 Task: Look for products in the category "Letter Vitamins" from Now only.
Action: Mouse moved to (256, 137)
Screenshot: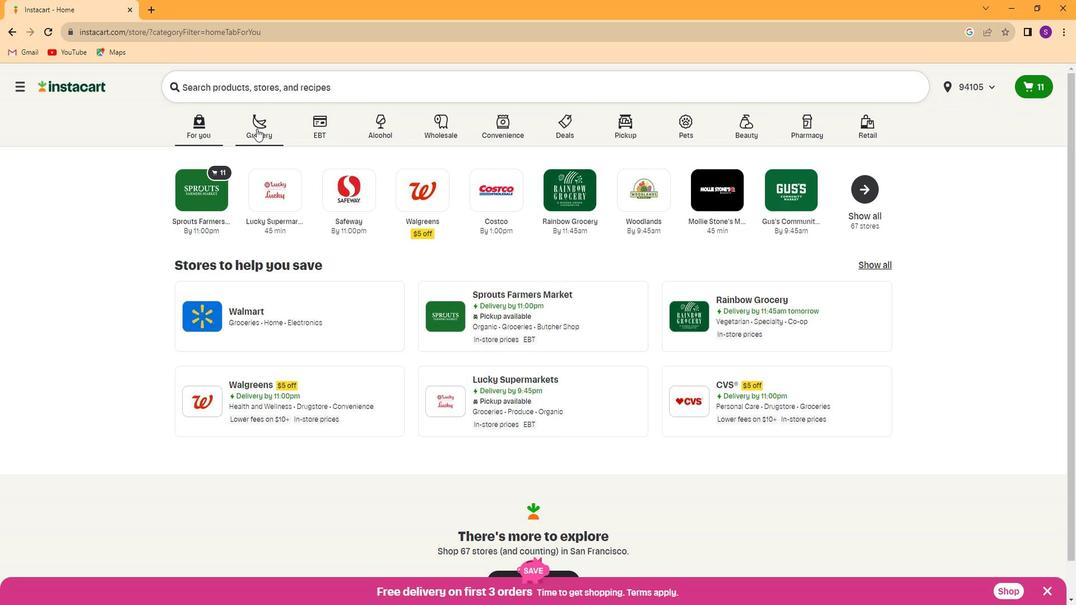 
Action: Mouse pressed left at (256, 137)
Screenshot: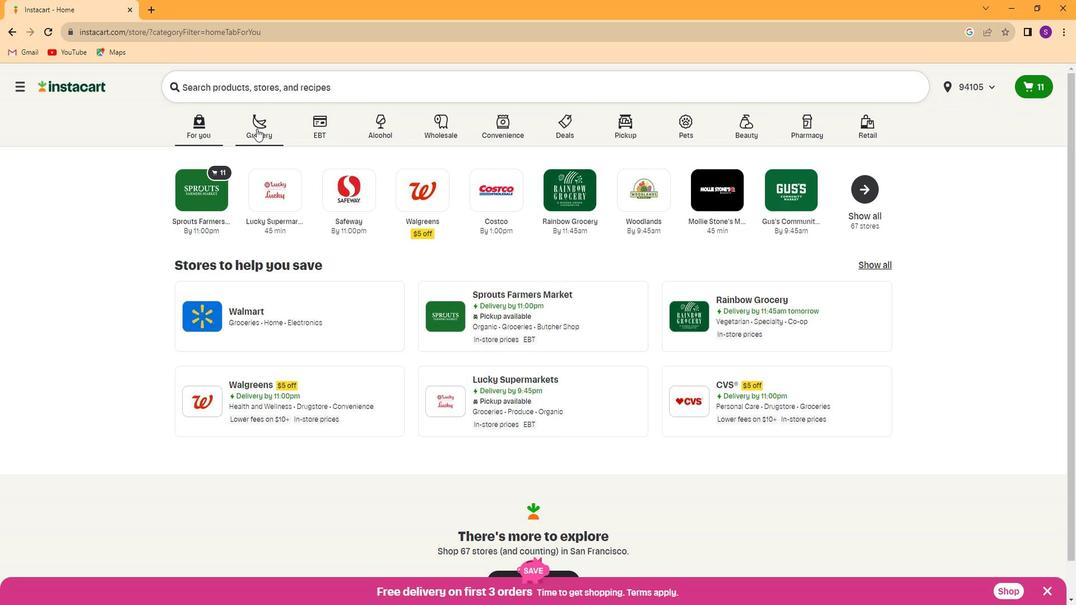 
Action: Mouse moved to (822, 222)
Screenshot: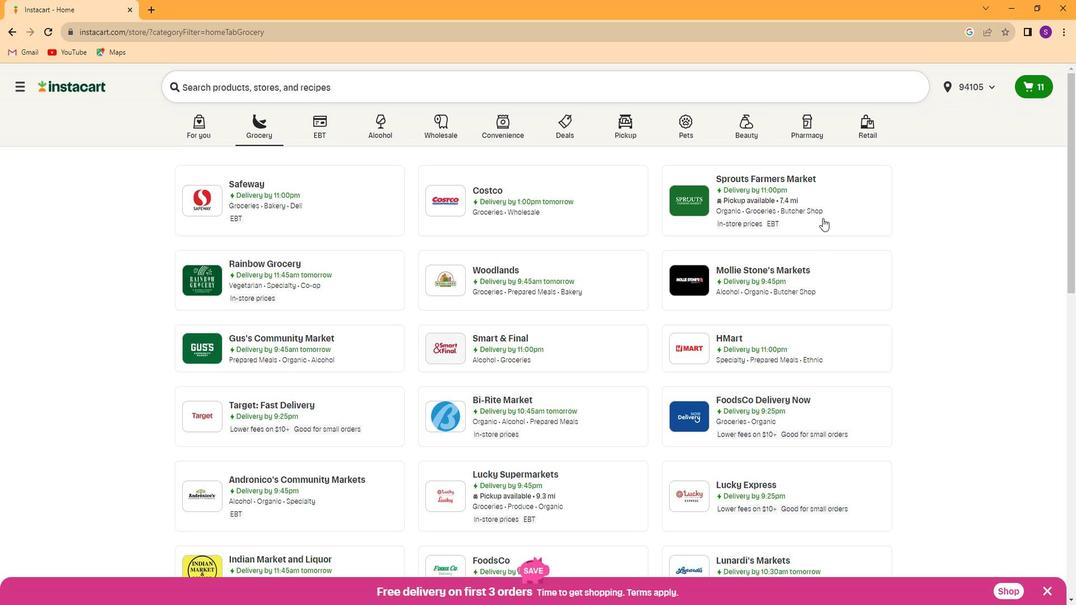 
Action: Mouse pressed left at (822, 222)
Screenshot: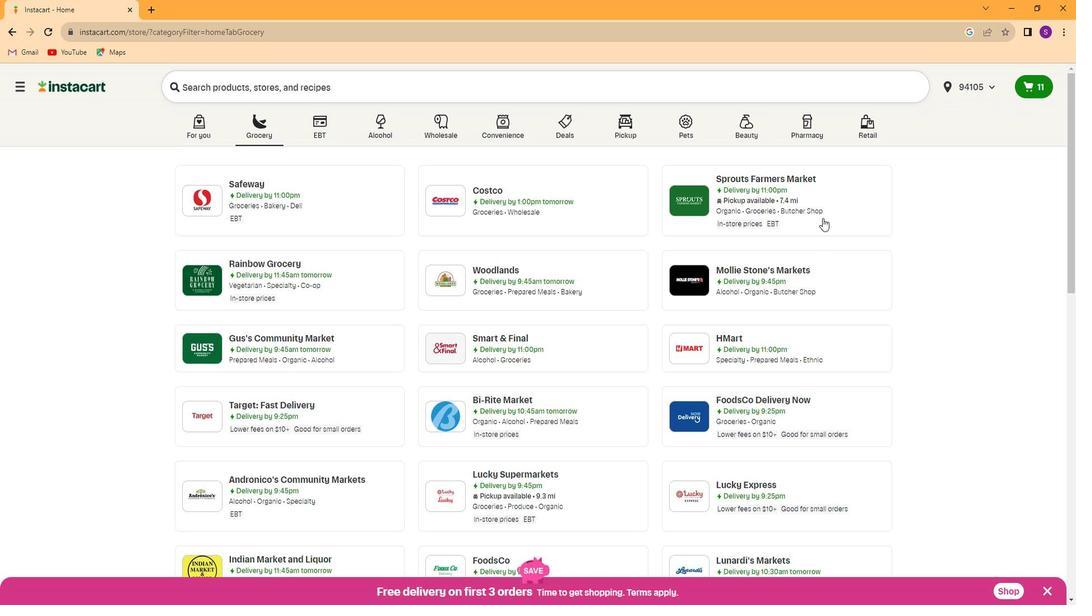 
Action: Mouse moved to (122, 459)
Screenshot: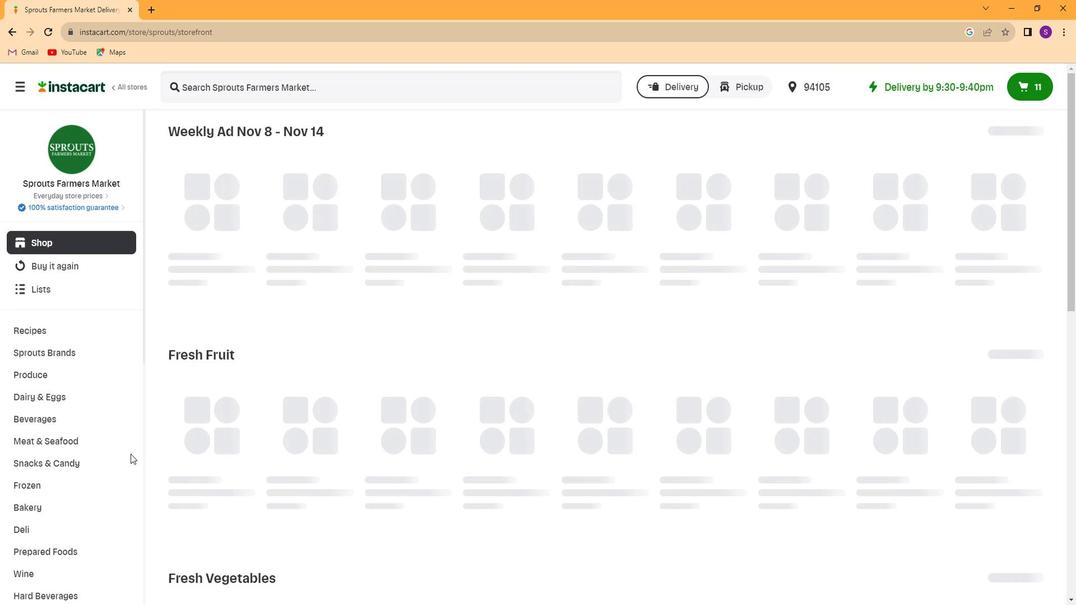 
Action: Mouse scrolled (122, 459) with delta (0, 0)
Screenshot: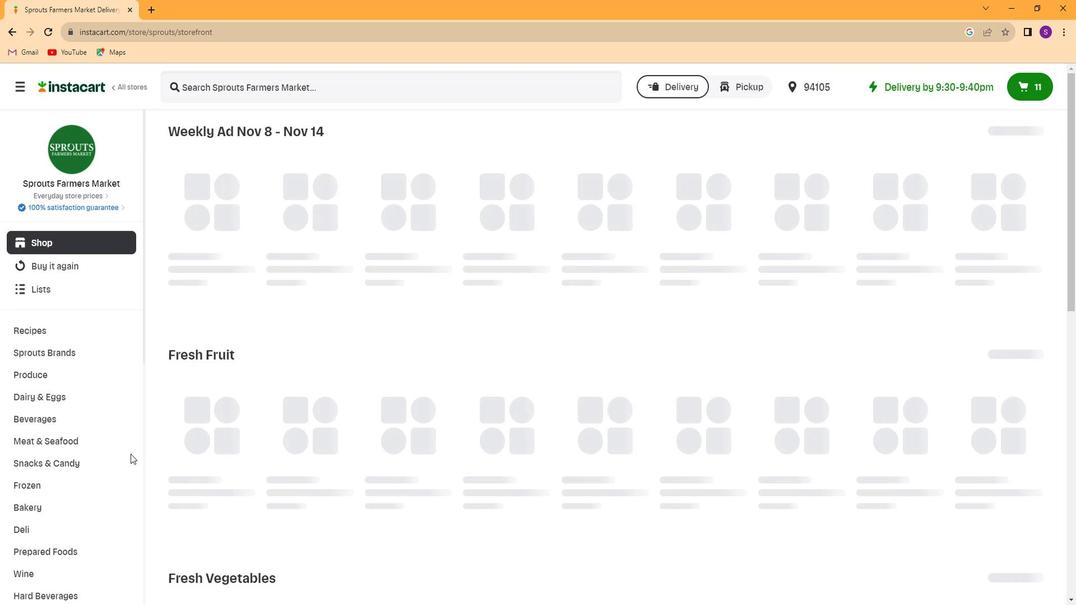 
Action: Mouse moved to (114, 461)
Screenshot: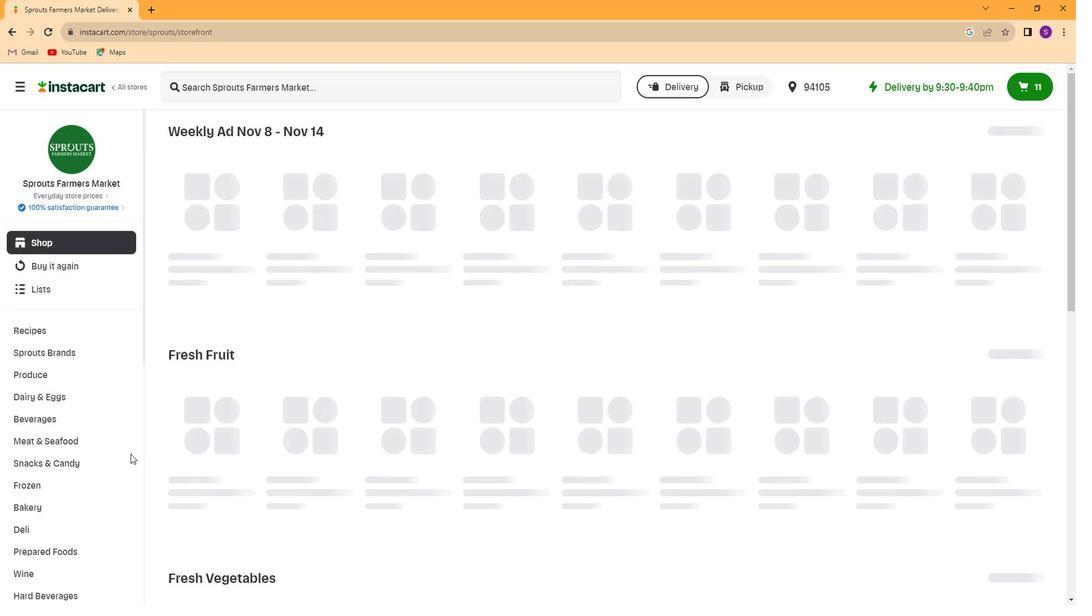 
Action: Mouse scrolled (114, 461) with delta (0, 0)
Screenshot: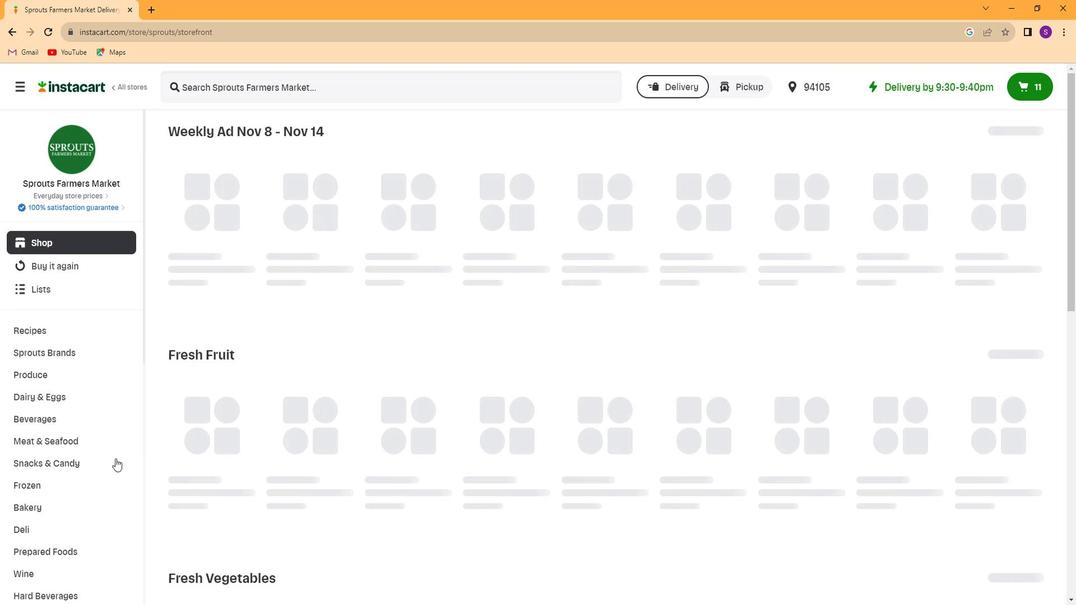 
Action: Mouse moved to (111, 463)
Screenshot: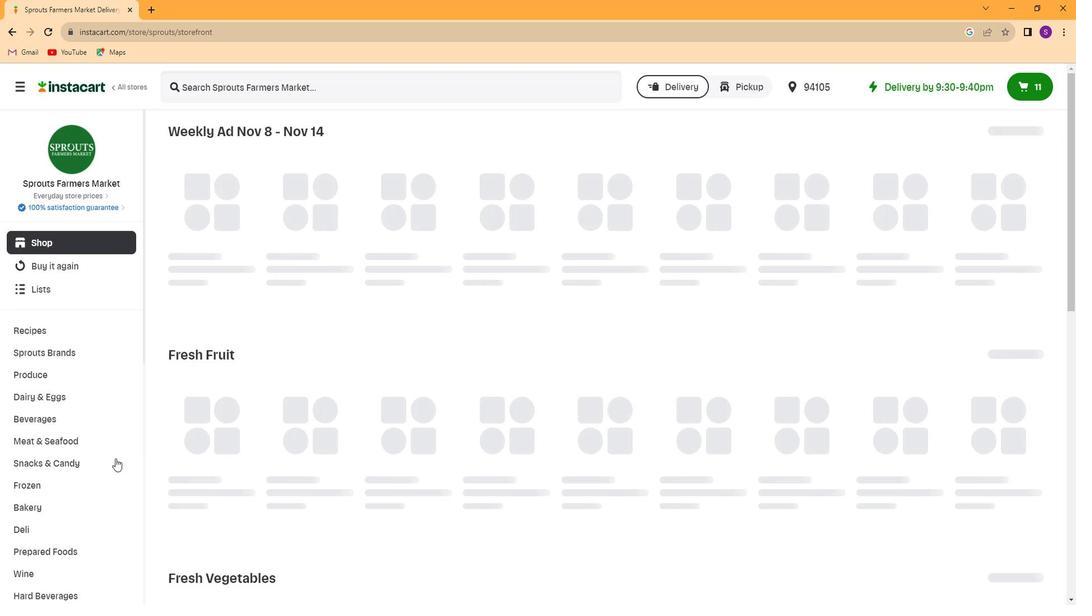 
Action: Mouse scrolled (111, 463) with delta (0, 0)
Screenshot: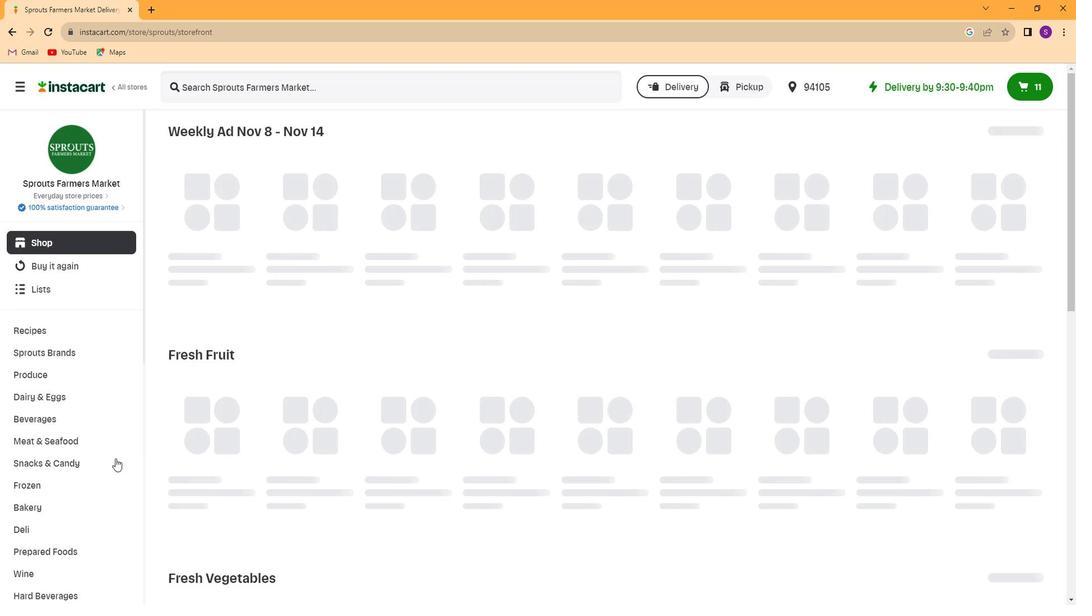 
Action: Mouse moved to (104, 468)
Screenshot: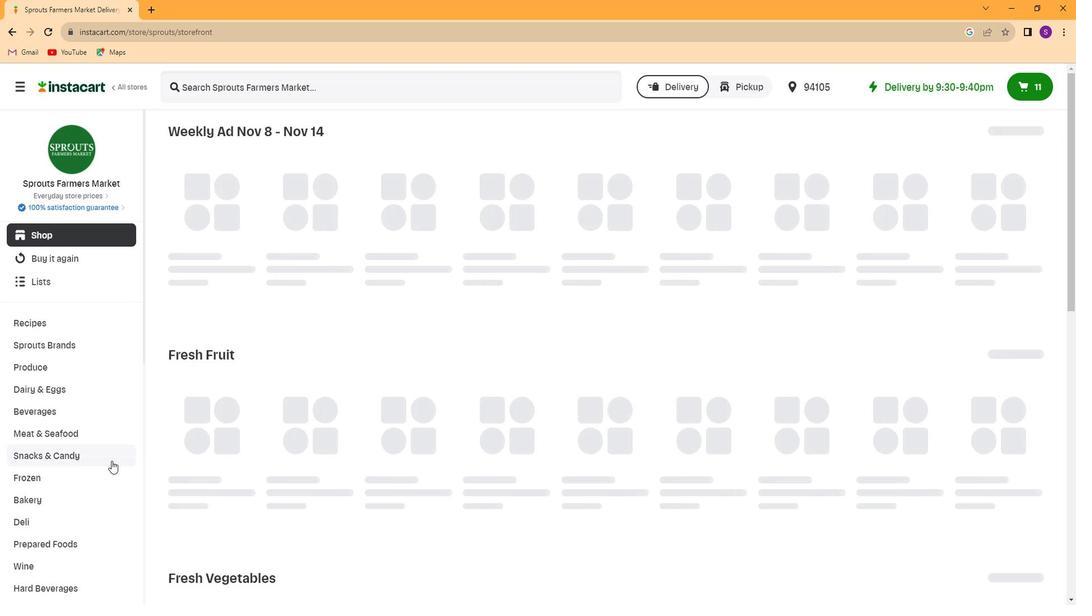 
Action: Mouse scrolled (104, 467) with delta (0, 0)
Screenshot: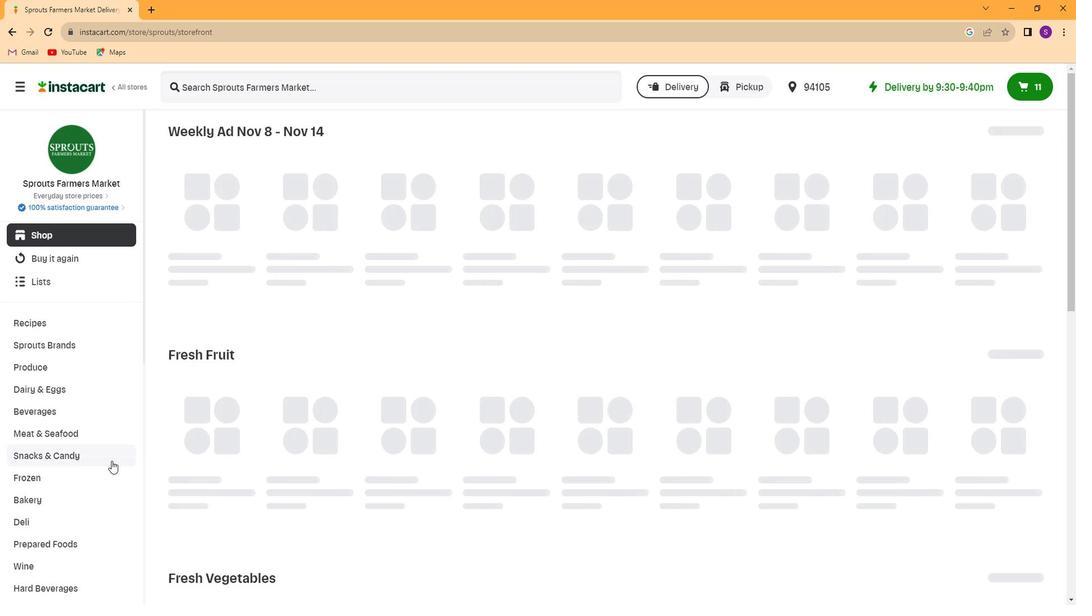 
Action: Mouse moved to (97, 472)
Screenshot: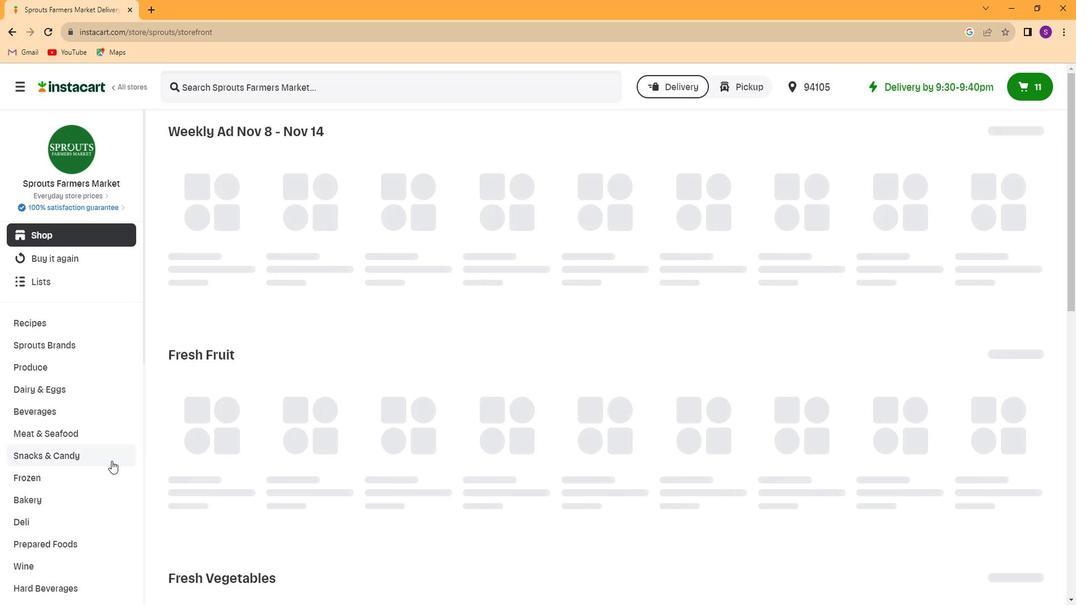
Action: Mouse scrolled (97, 471) with delta (0, 0)
Screenshot: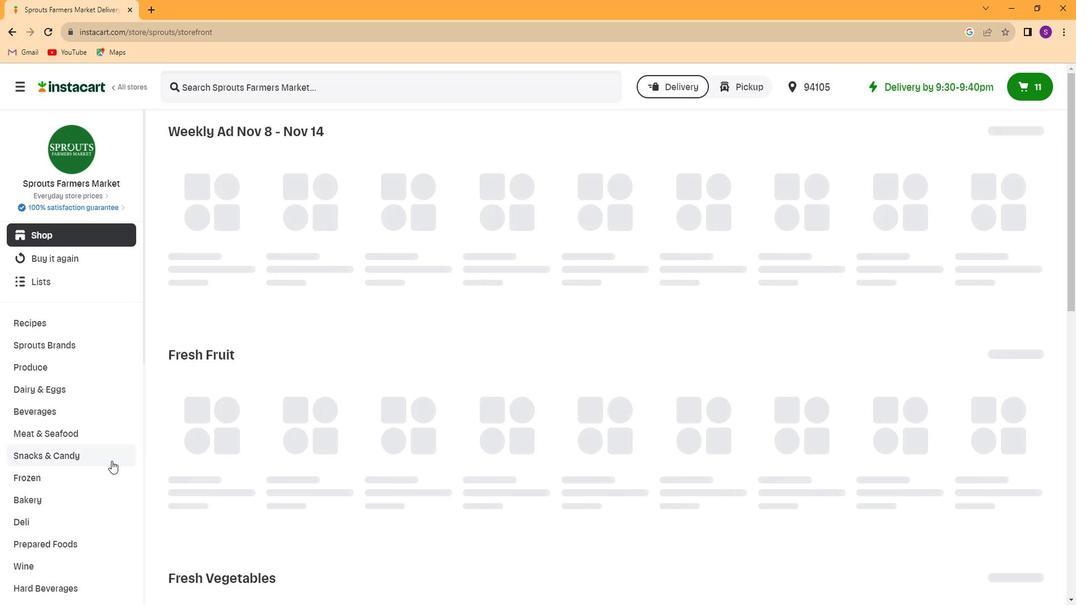 
Action: Mouse moved to (91, 474)
Screenshot: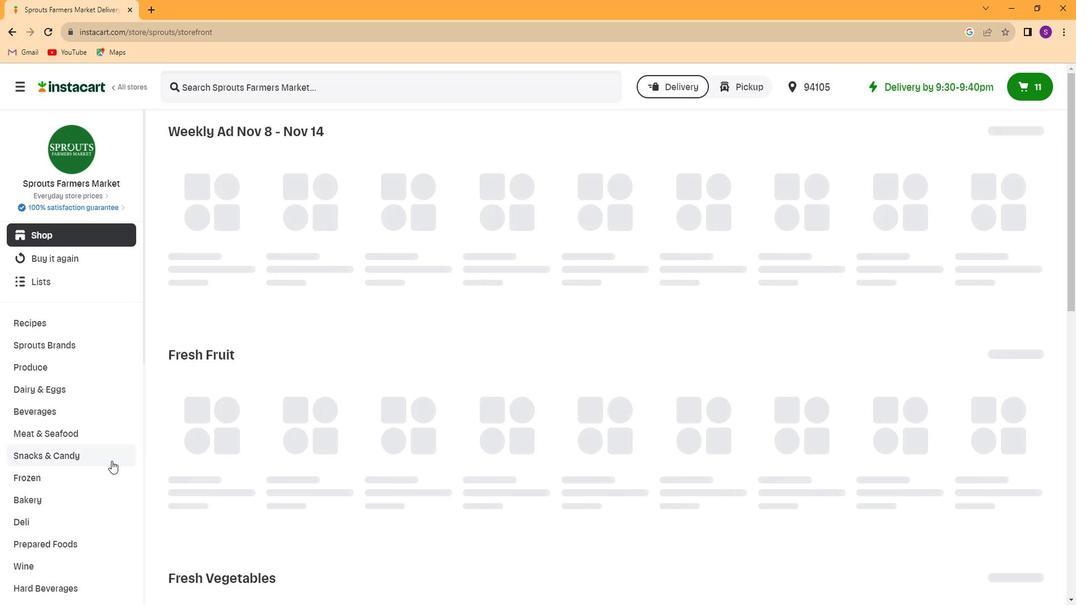 
Action: Mouse scrolled (91, 475) with delta (0, 0)
Screenshot: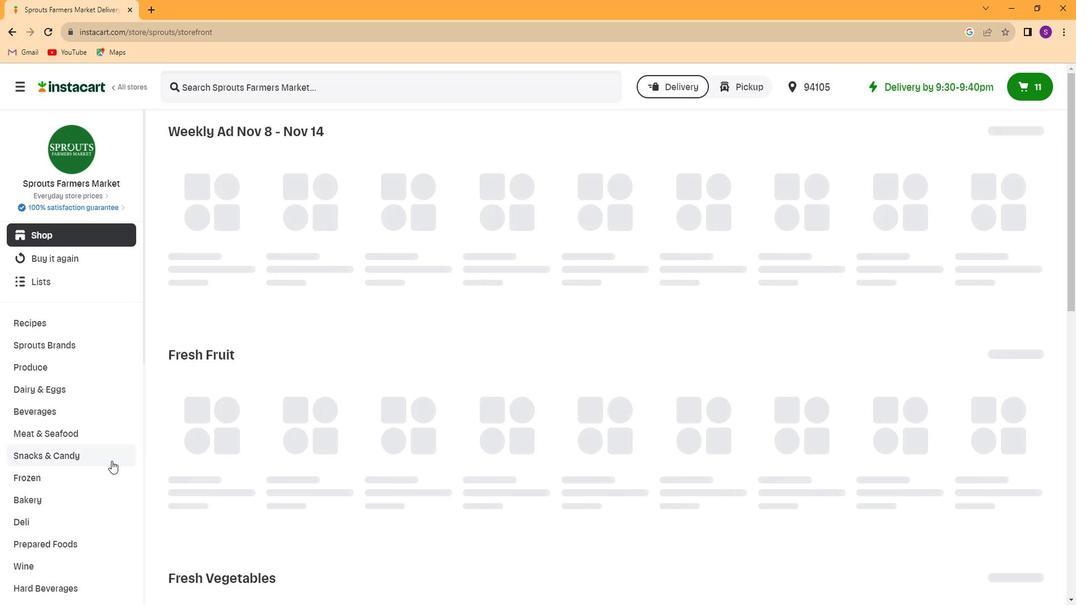 
Action: Mouse scrolled (91, 474) with delta (0, 0)
Screenshot: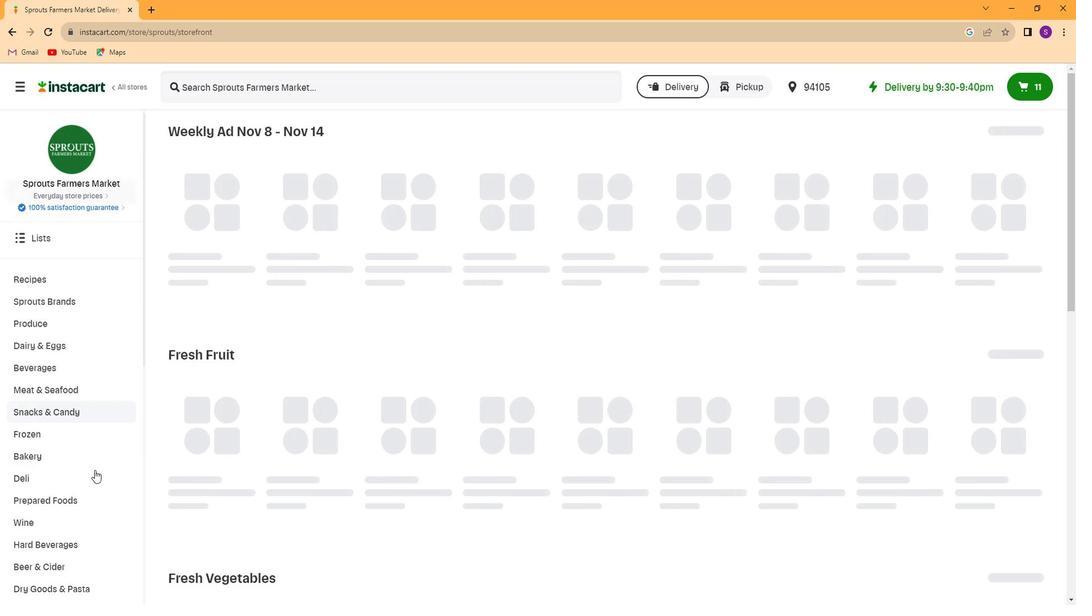 
Action: Mouse scrolled (91, 475) with delta (0, 0)
Screenshot: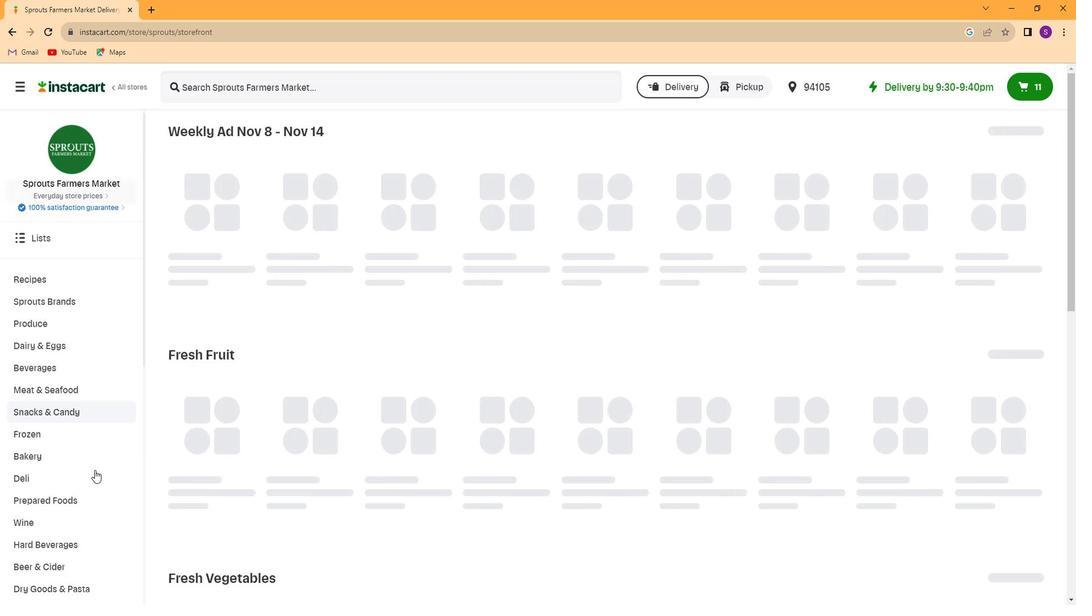 
Action: Mouse scrolled (91, 474) with delta (0, 0)
Screenshot: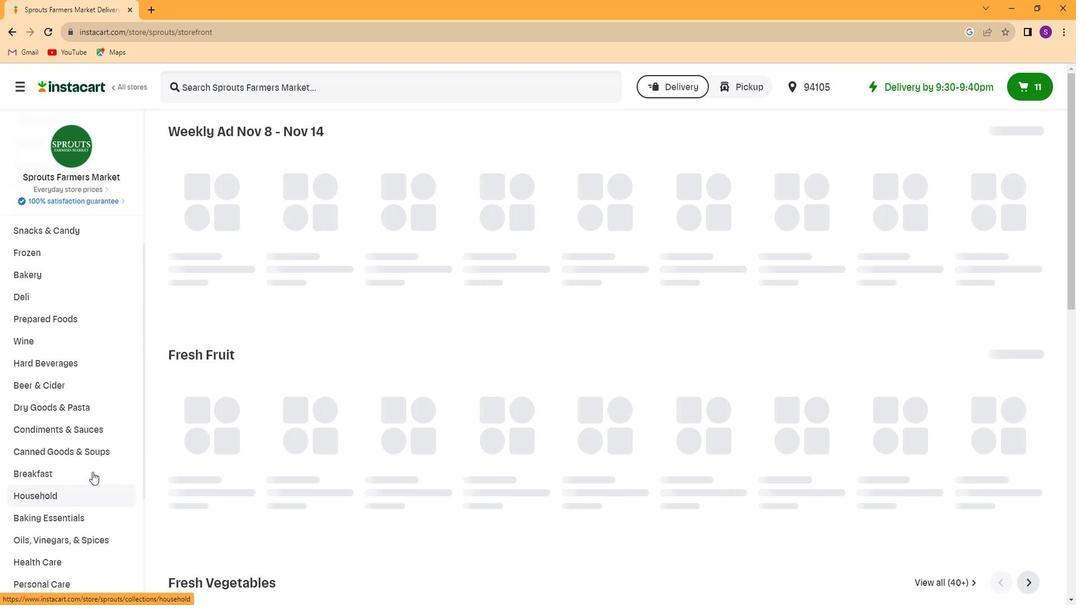 
Action: Mouse scrolled (91, 474) with delta (0, 0)
Screenshot: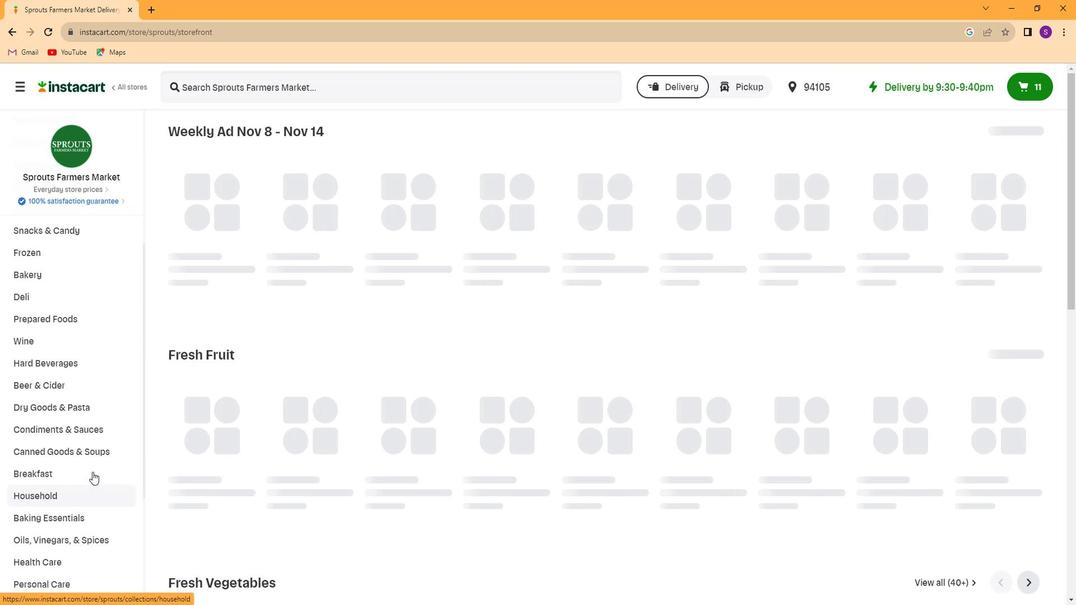 
Action: Mouse scrolled (91, 474) with delta (0, 0)
Screenshot: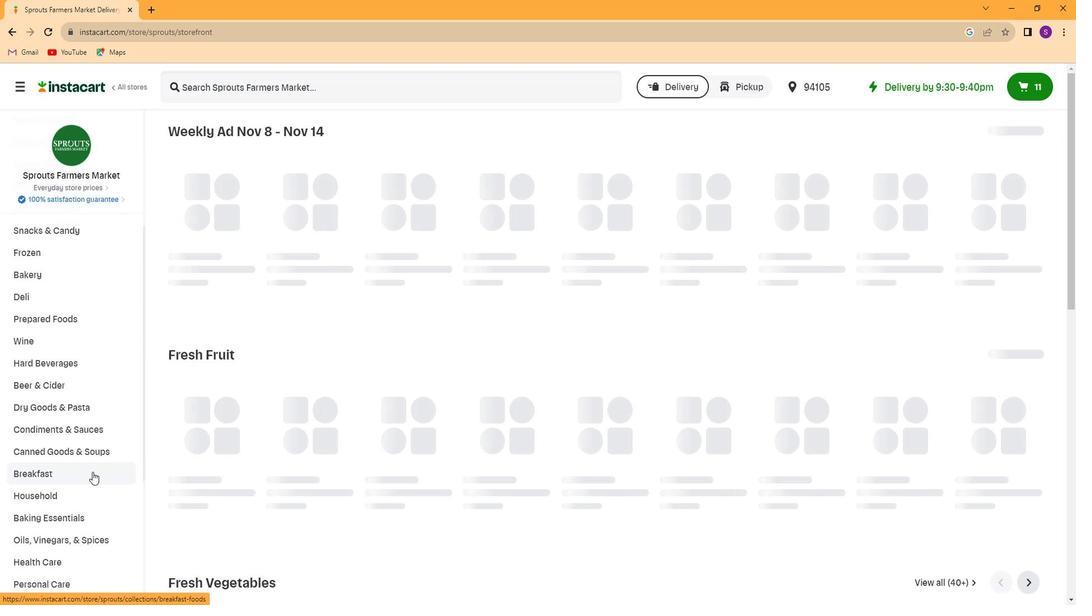 
Action: Mouse scrolled (91, 474) with delta (0, 0)
Screenshot: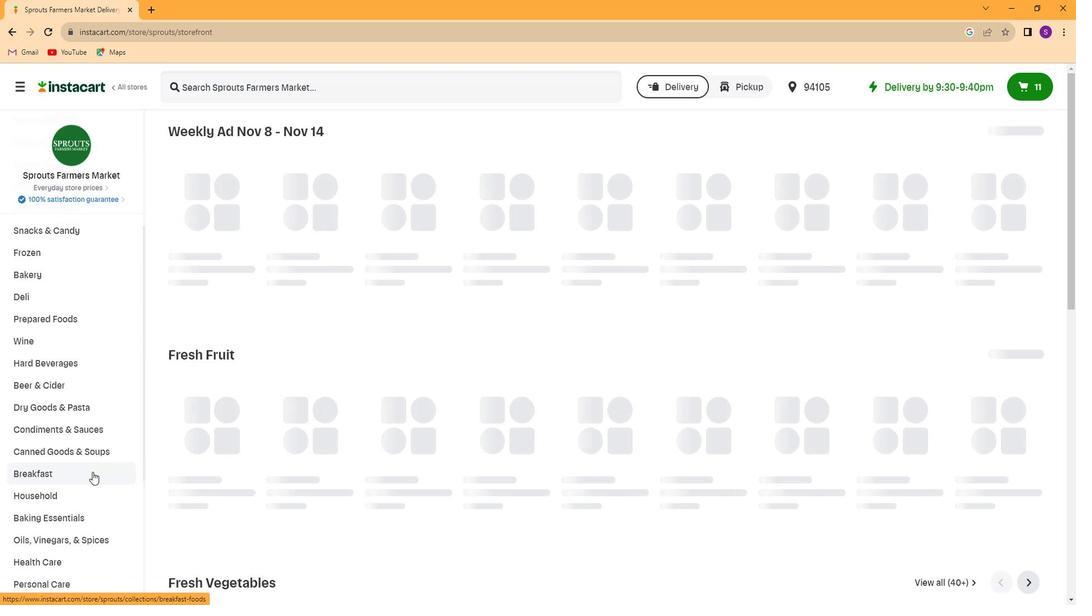
Action: Mouse scrolled (91, 474) with delta (0, 0)
Screenshot: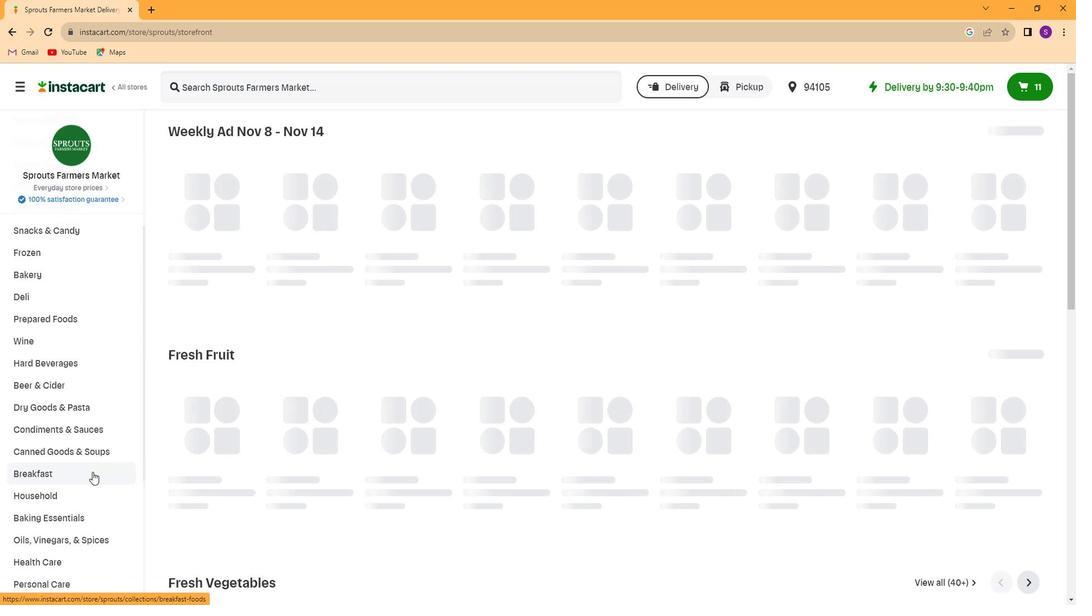 
Action: Mouse scrolled (91, 474) with delta (0, 0)
Screenshot: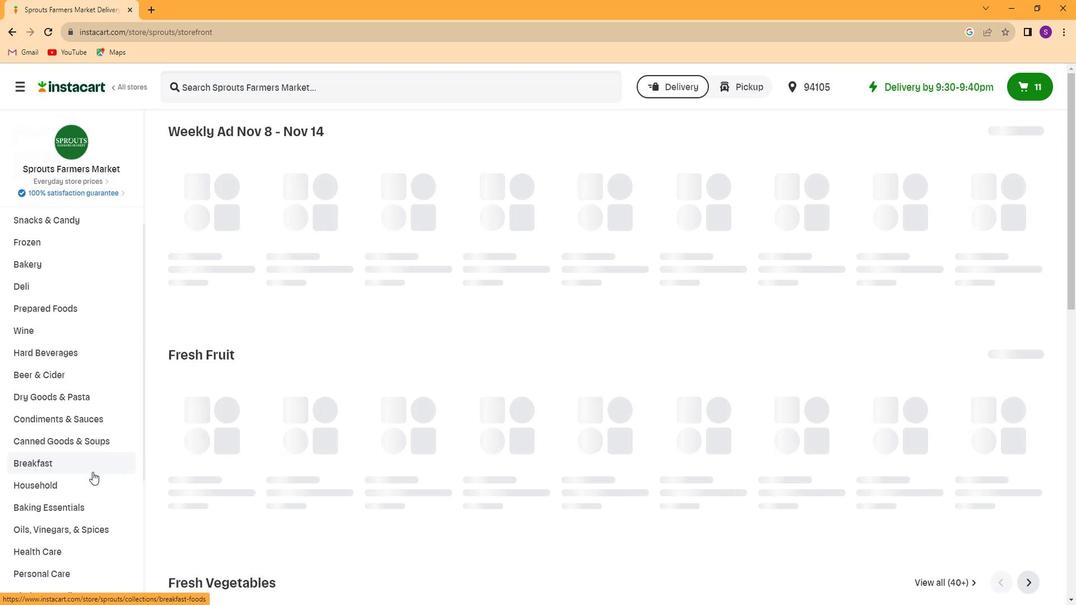 
Action: Mouse scrolled (91, 474) with delta (0, 0)
Screenshot: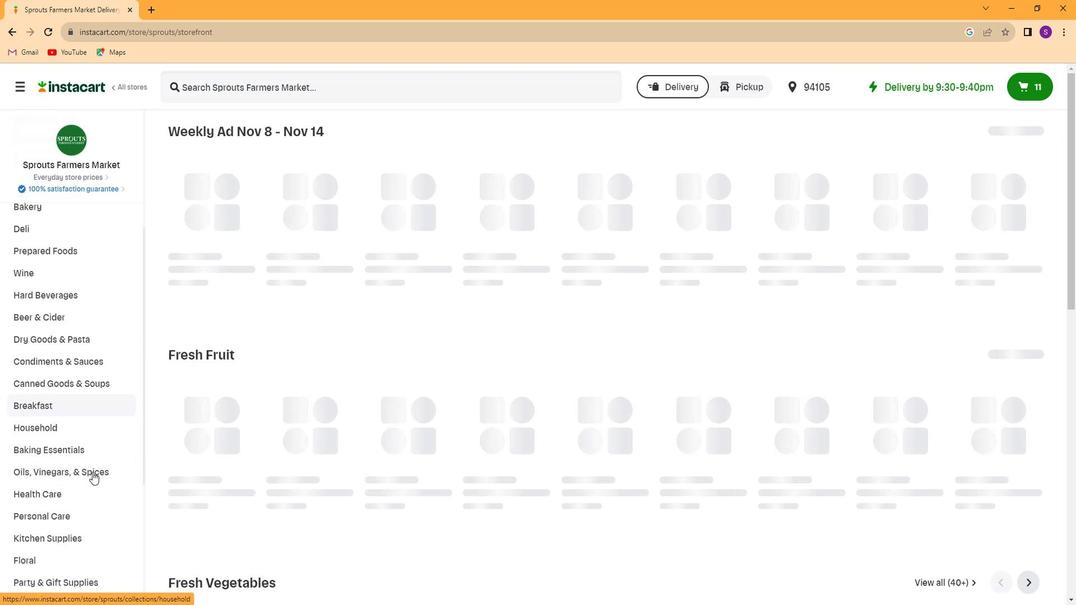 
Action: Mouse moved to (85, 530)
Screenshot: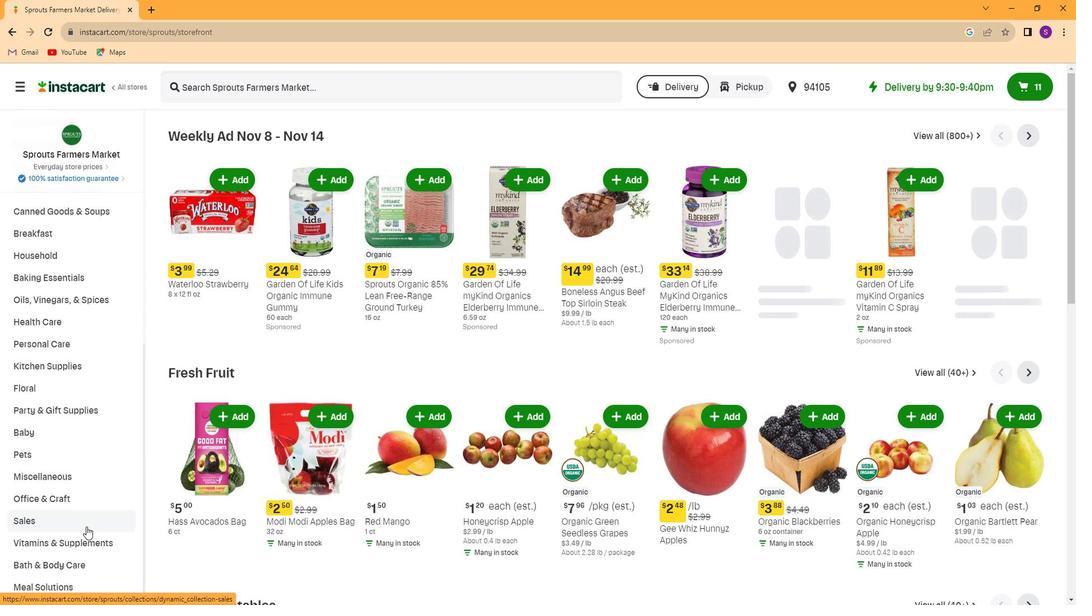 
Action: Mouse scrolled (85, 529) with delta (0, 0)
Screenshot: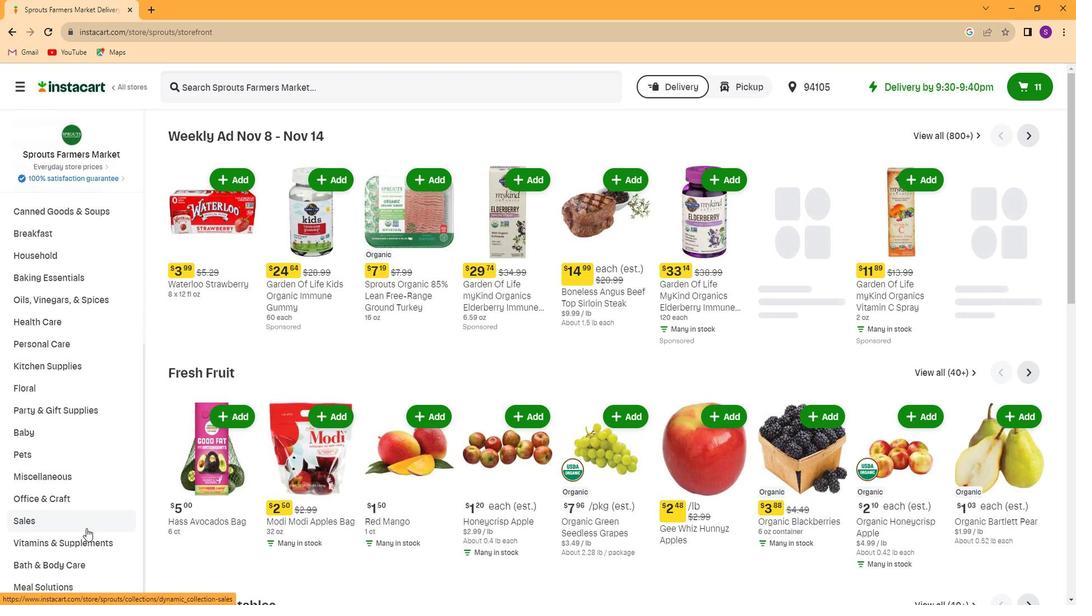 
Action: Mouse moved to (78, 545)
Screenshot: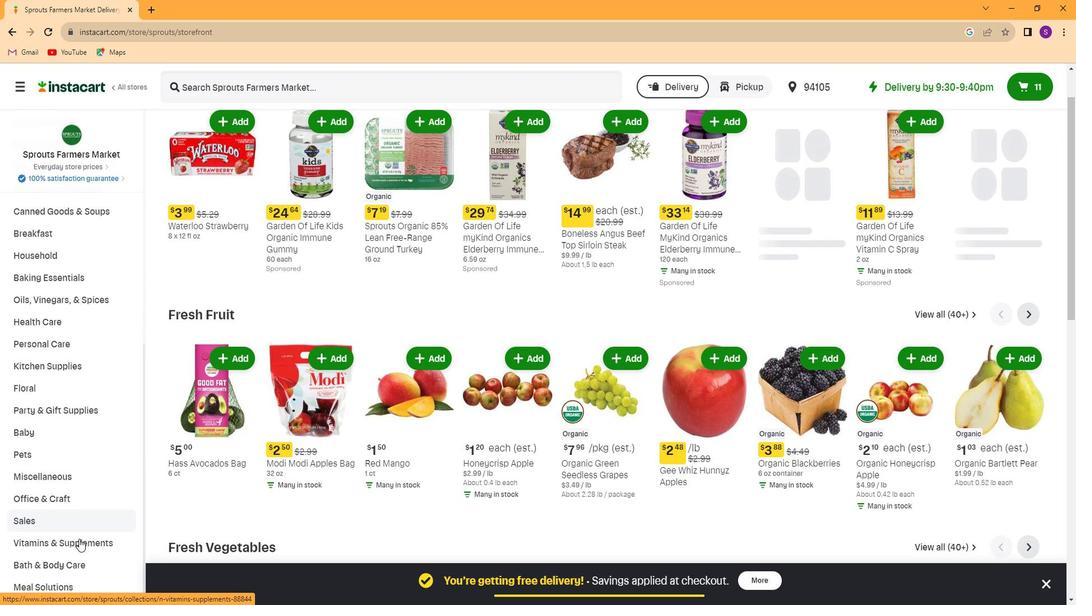 
Action: Mouse pressed left at (78, 545)
Screenshot: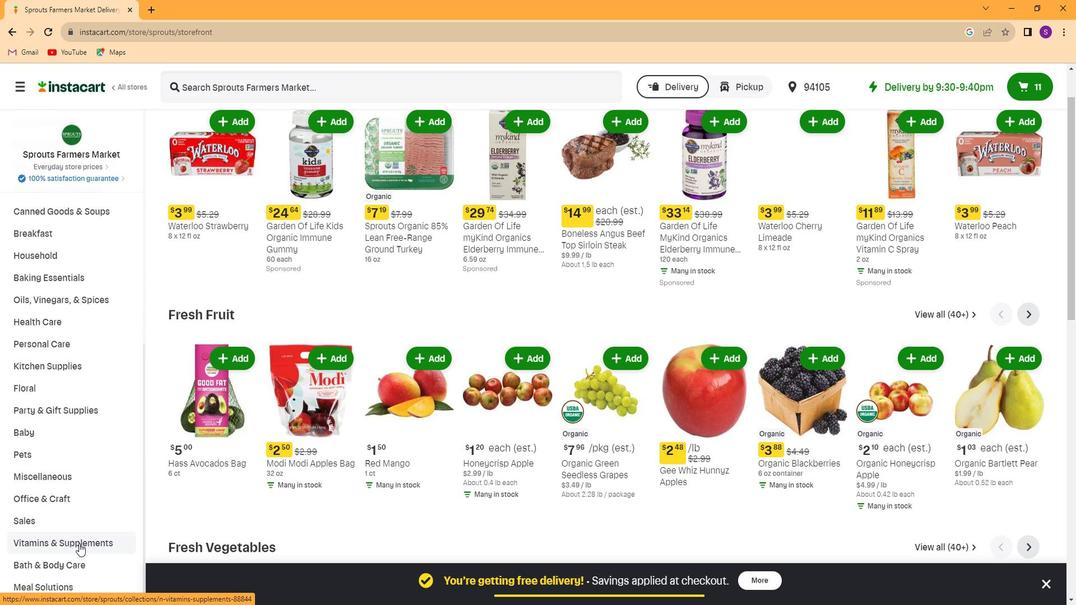
Action: Mouse moved to (102, 448)
Screenshot: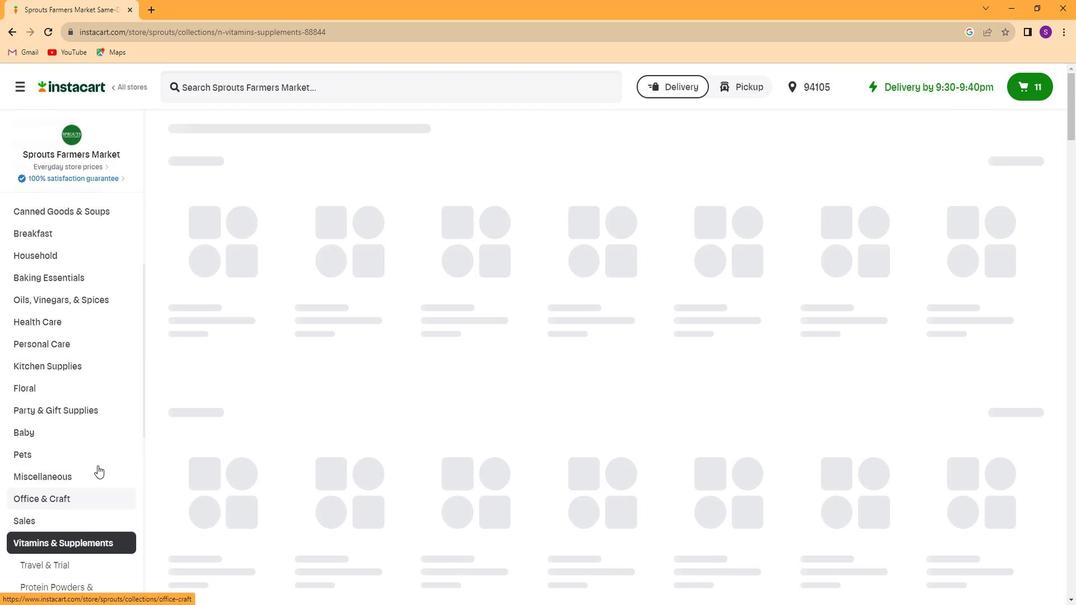 
Action: Mouse scrolled (102, 447) with delta (0, 0)
Screenshot: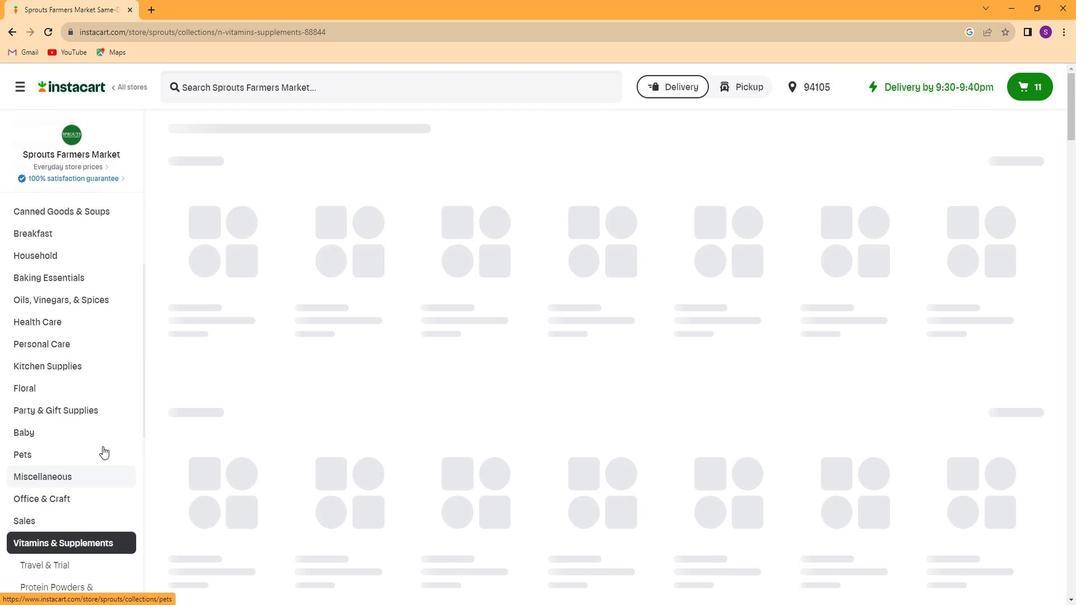 
Action: Mouse scrolled (102, 447) with delta (0, 0)
Screenshot: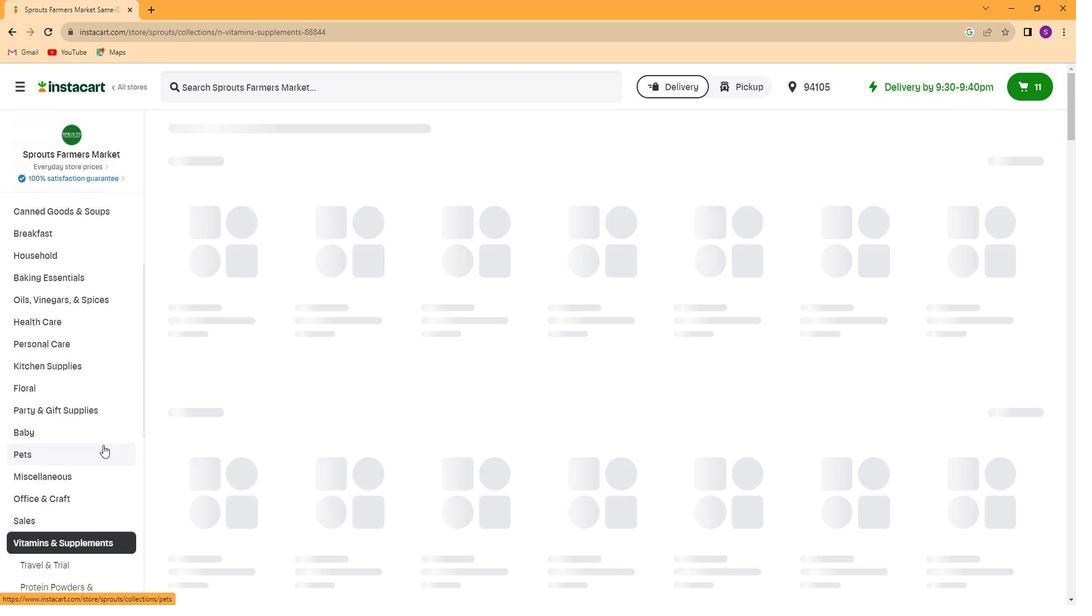 
Action: Mouse scrolled (102, 447) with delta (0, 0)
Screenshot: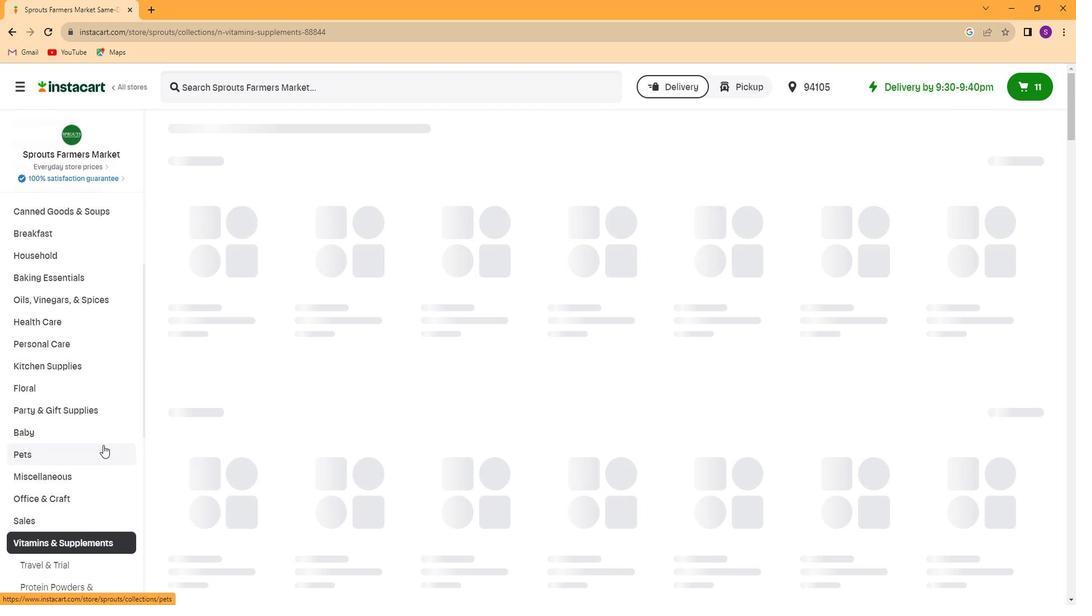 
Action: Mouse scrolled (102, 447) with delta (0, 0)
Screenshot: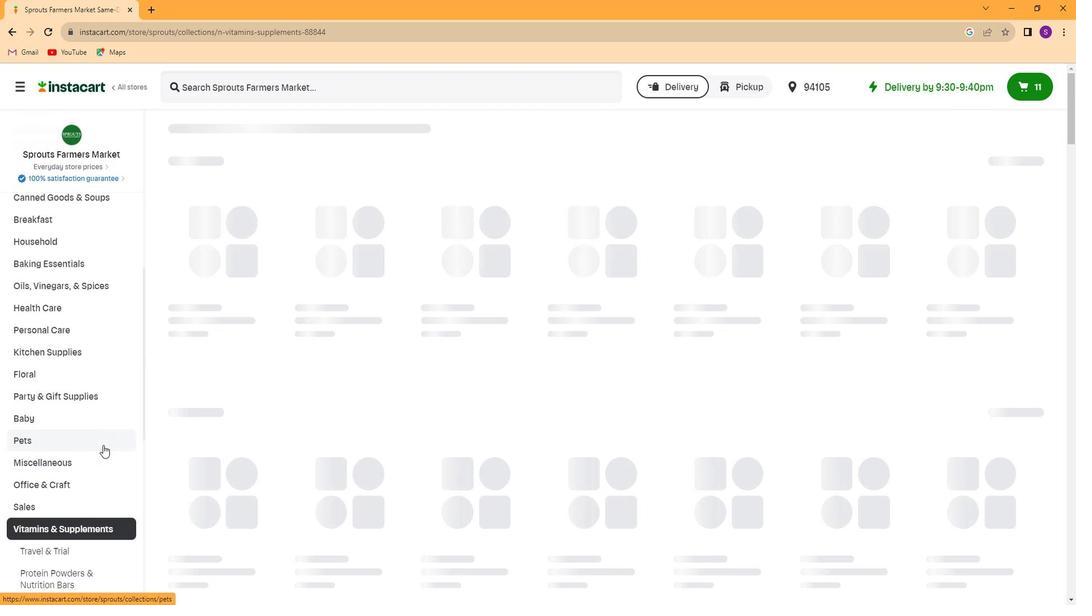 
Action: Mouse scrolled (102, 447) with delta (0, 0)
Screenshot: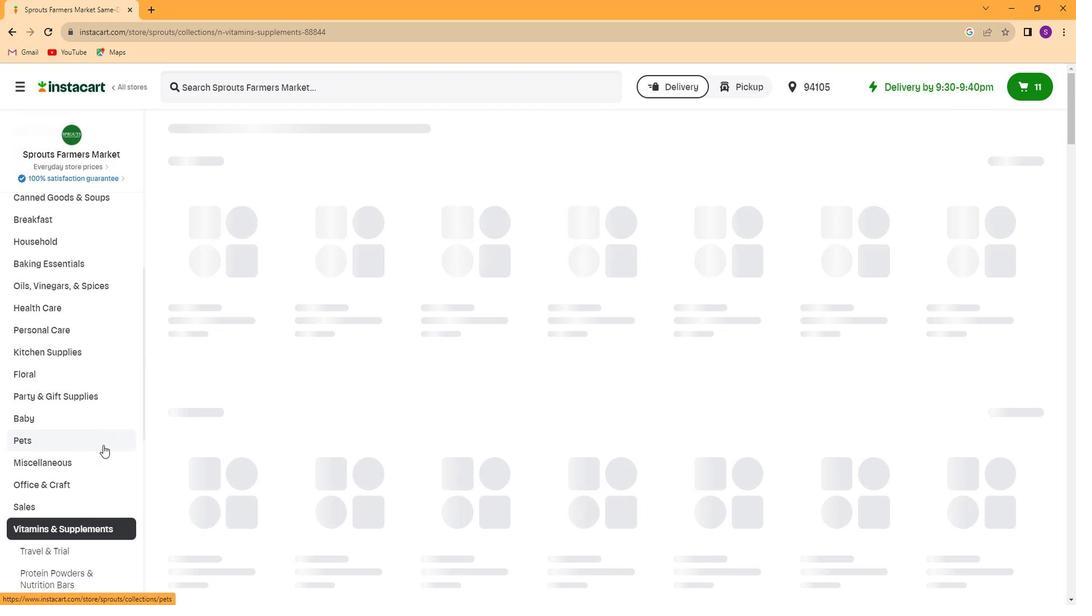 
Action: Mouse moved to (99, 436)
Screenshot: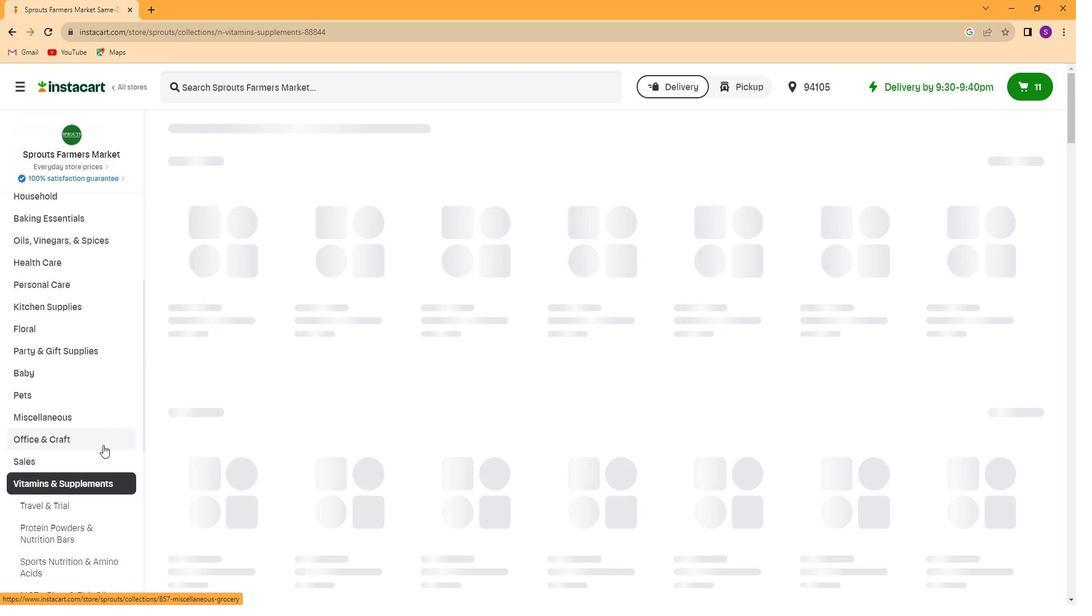 
Action: Mouse scrolled (99, 436) with delta (0, 0)
Screenshot: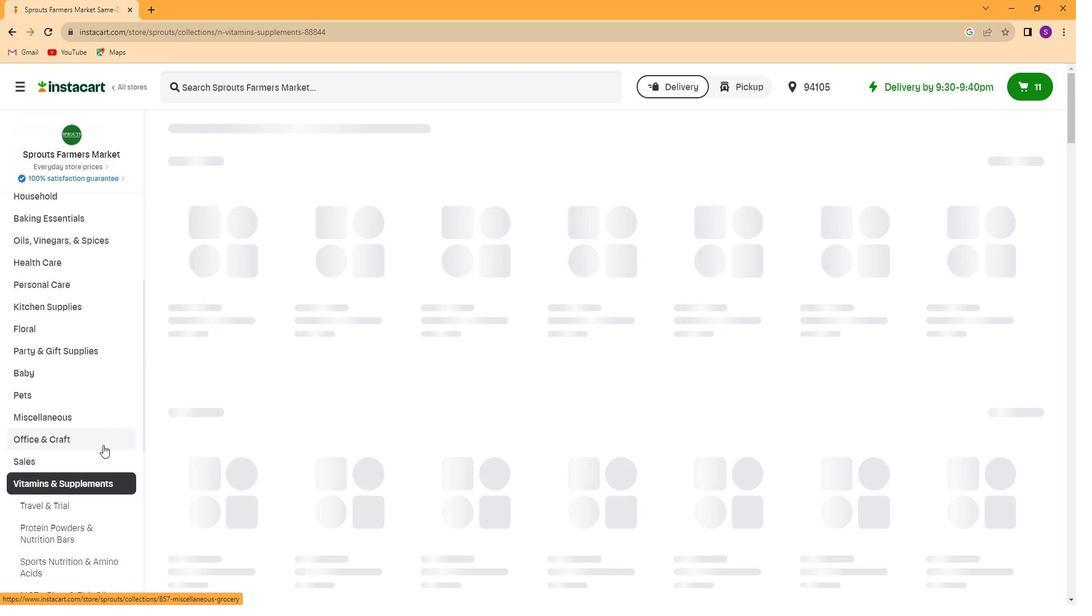 
Action: Mouse moved to (95, 424)
Screenshot: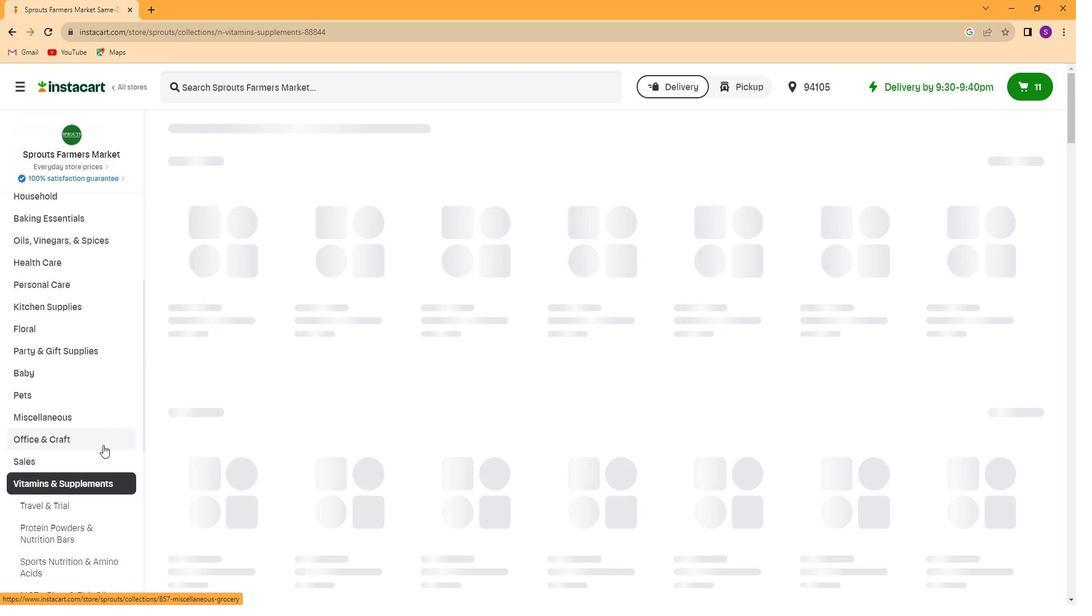 
Action: Mouse scrolled (95, 423) with delta (0, 0)
Screenshot: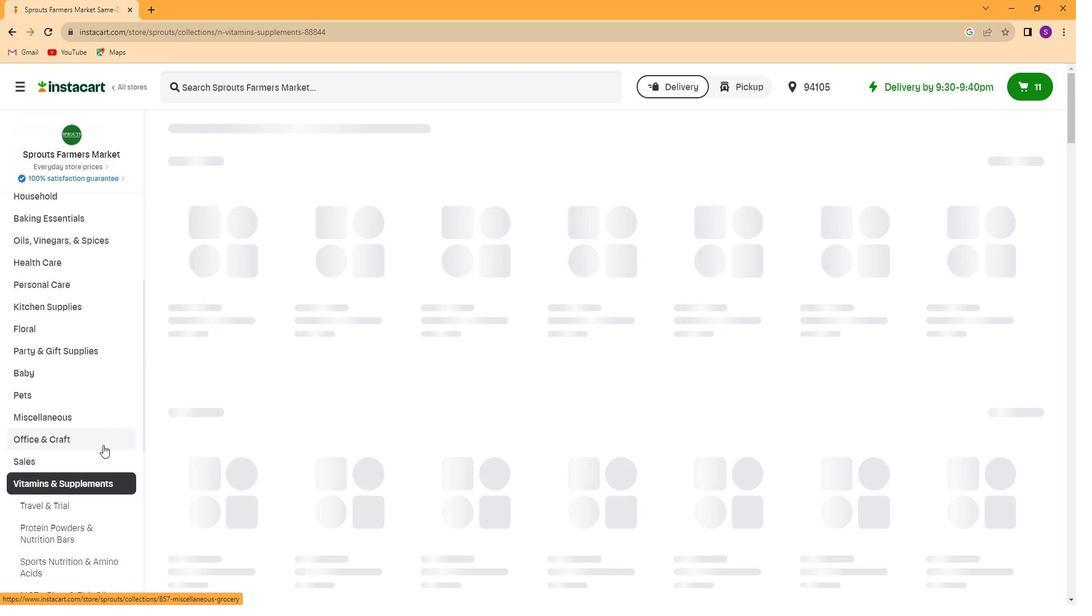 
Action: Mouse moved to (91, 408)
Screenshot: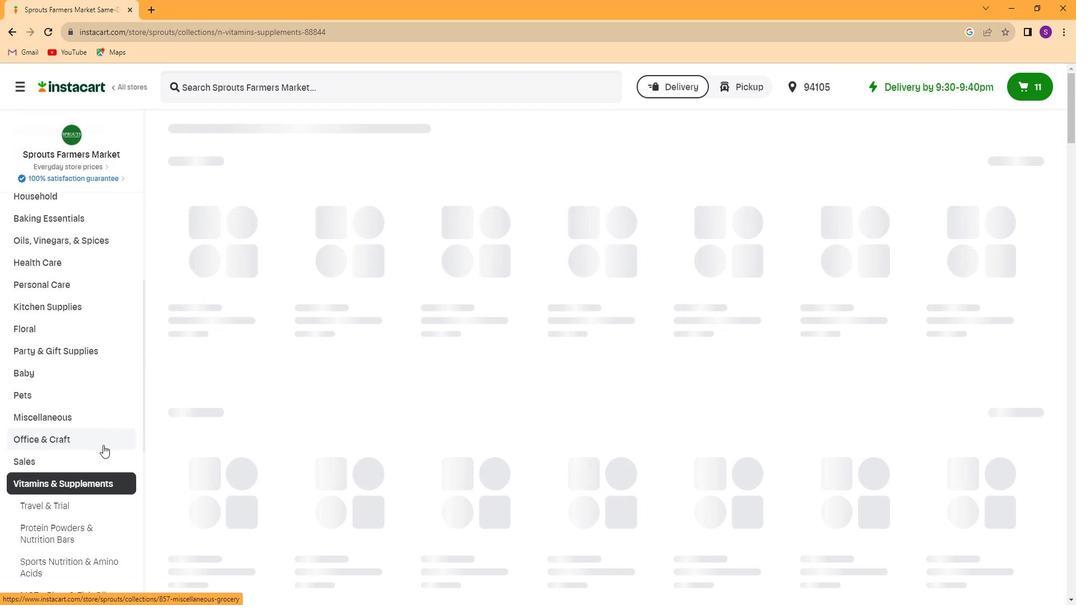
Action: Mouse scrolled (91, 407) with delta (0, 0)
Screenshot: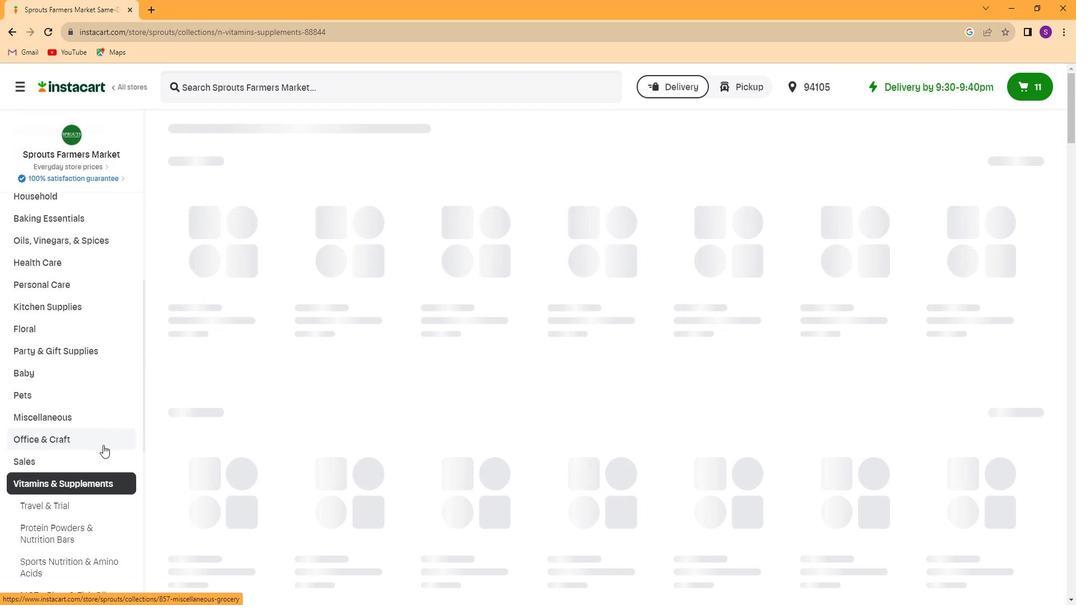 
Action: Mouse moved to (90, 395)
Screenshot: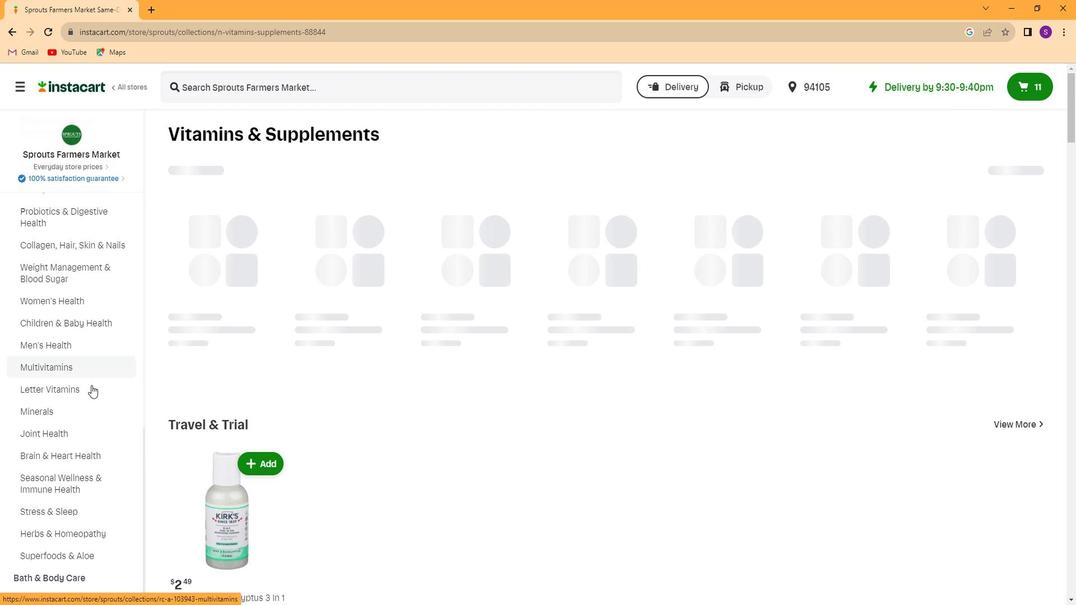 
Action: Mouse pressed left at (90, 395)
Screenshot: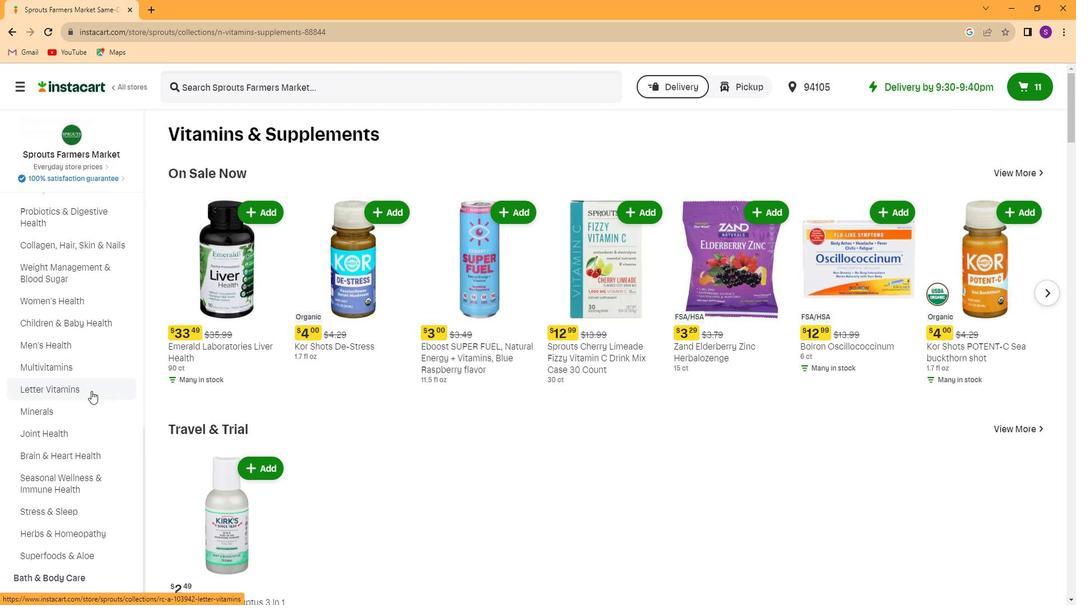
Action: Mouse moved to (269, 191)
Screenshot: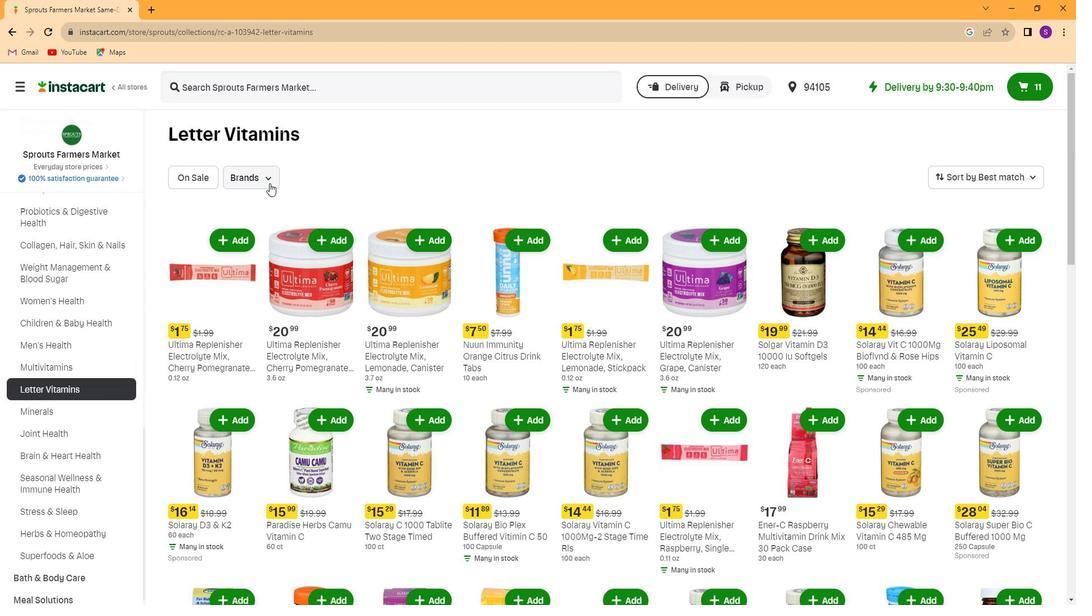 
Action: Mouse pressed left at (269, 191)
Screenshot: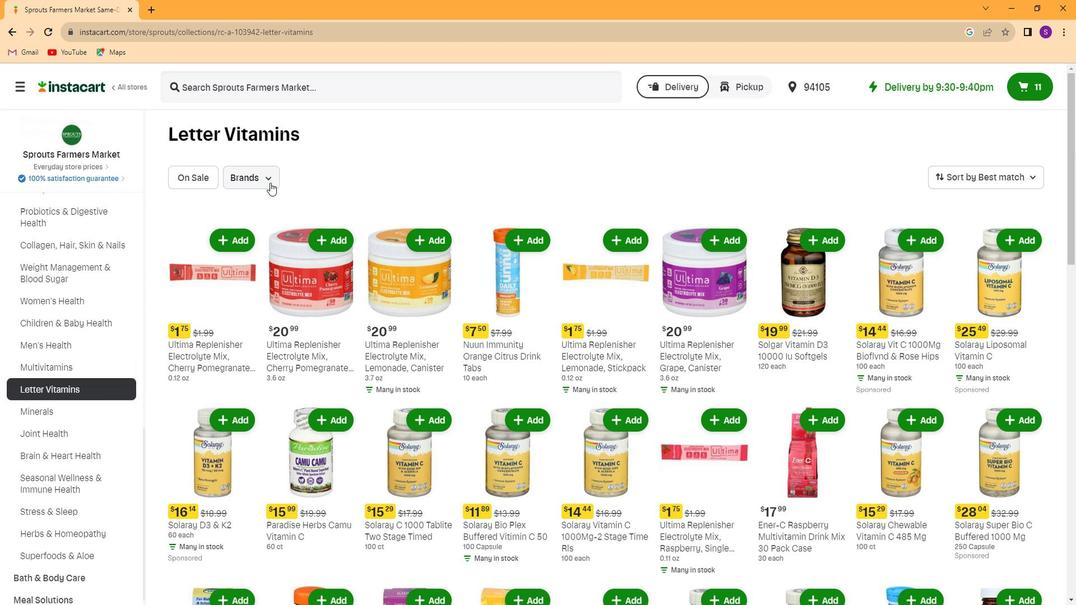 
Action: Mouse moved to (287, 274)
Screenshot: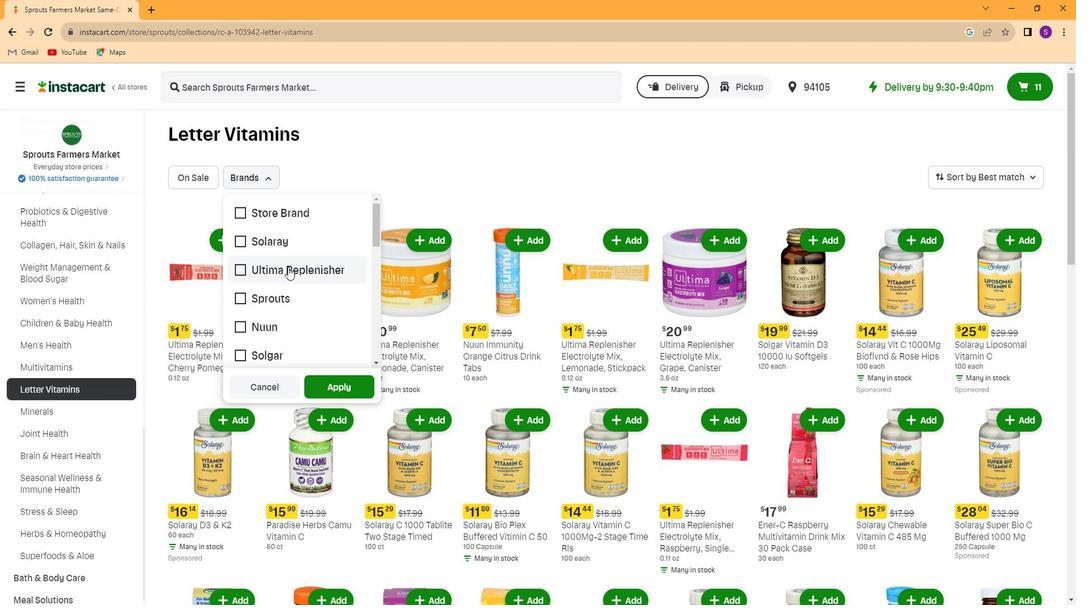 
Action: Mouse scrolled (287, 274) with delta (0, 0)
Screenshot: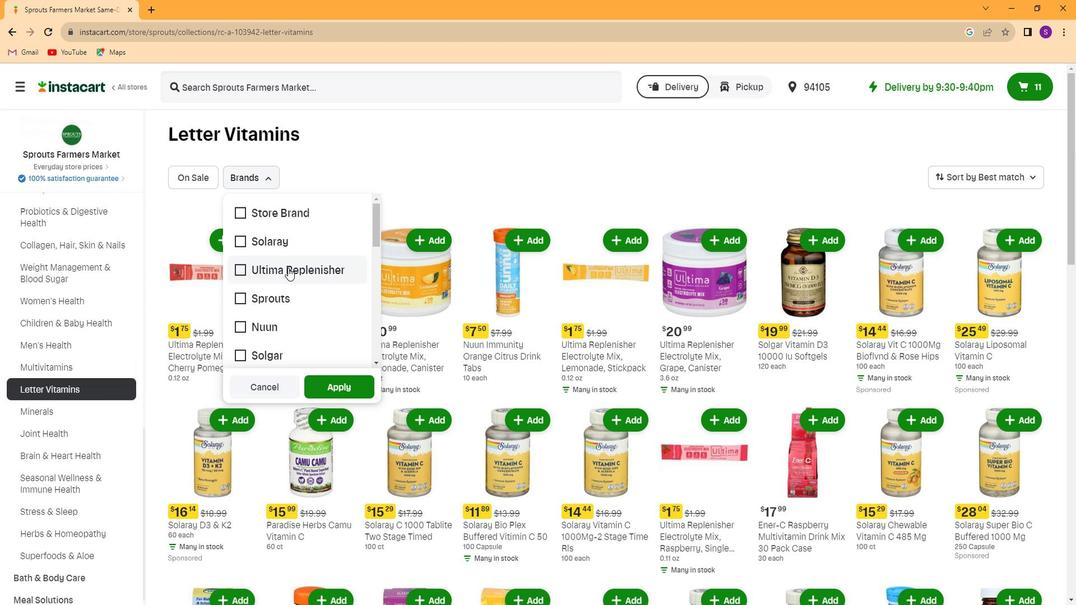
Action: Mouse scrolled (287, 274) with delta (0, 0)
Screenshot: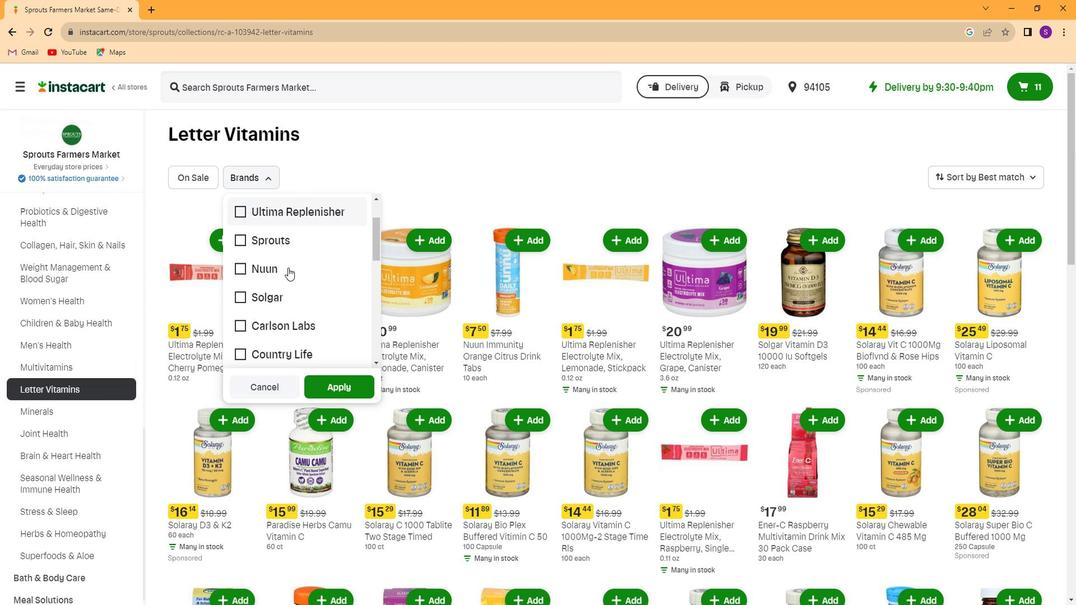 
Action: Mouse scrolled (287, 274) with delta (0, 0)
Screenshot: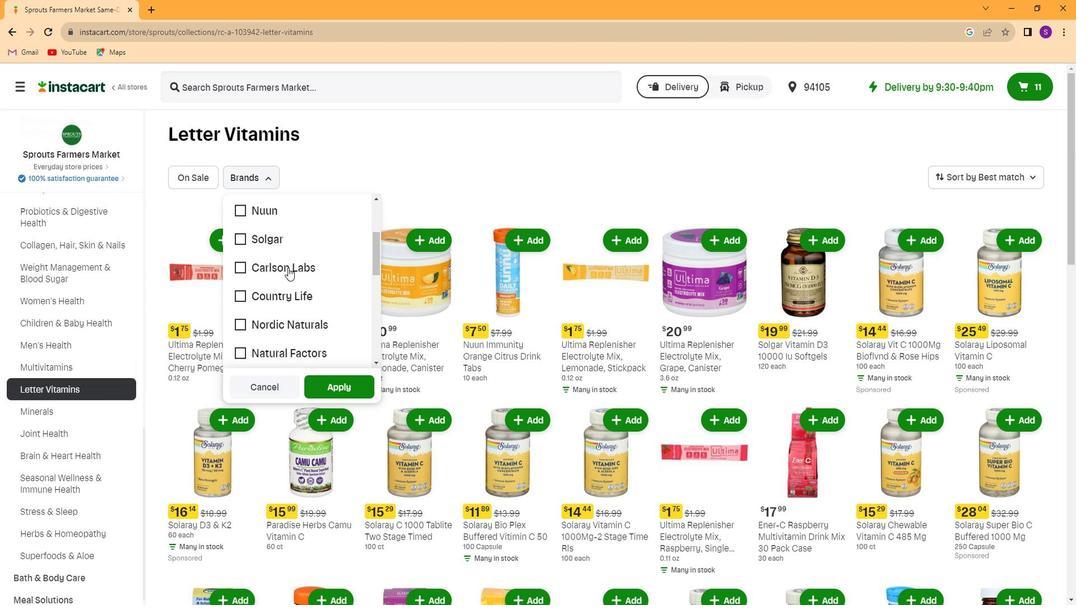 
Action: Mouse scrolled (287, 274) with delta (0, 0)
Screenshot: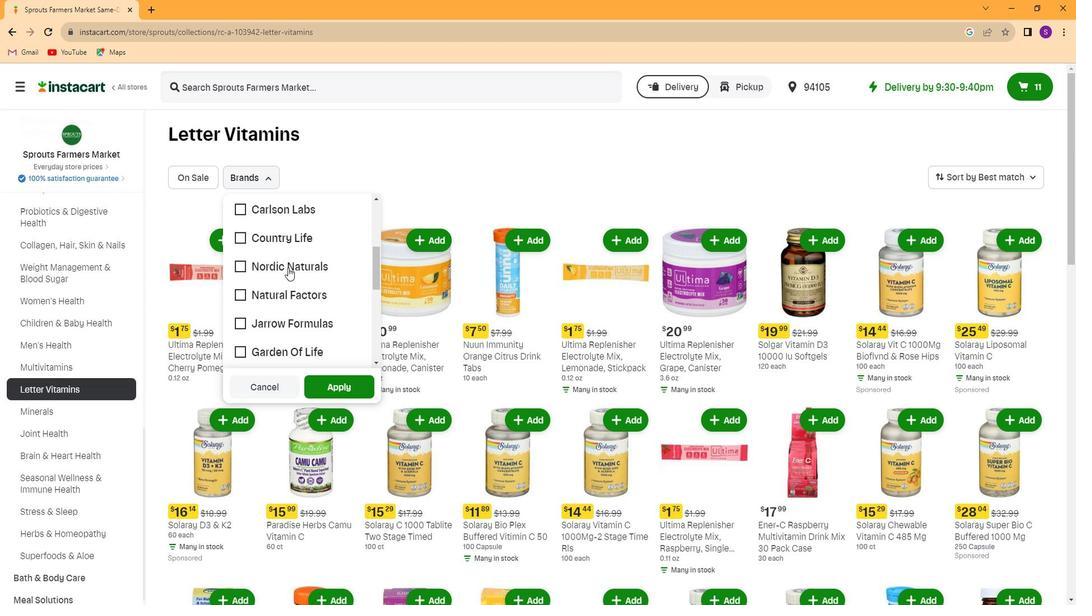 
Action: Mouse scrolled (287, 274) with delta (0, 0)
Screenshot: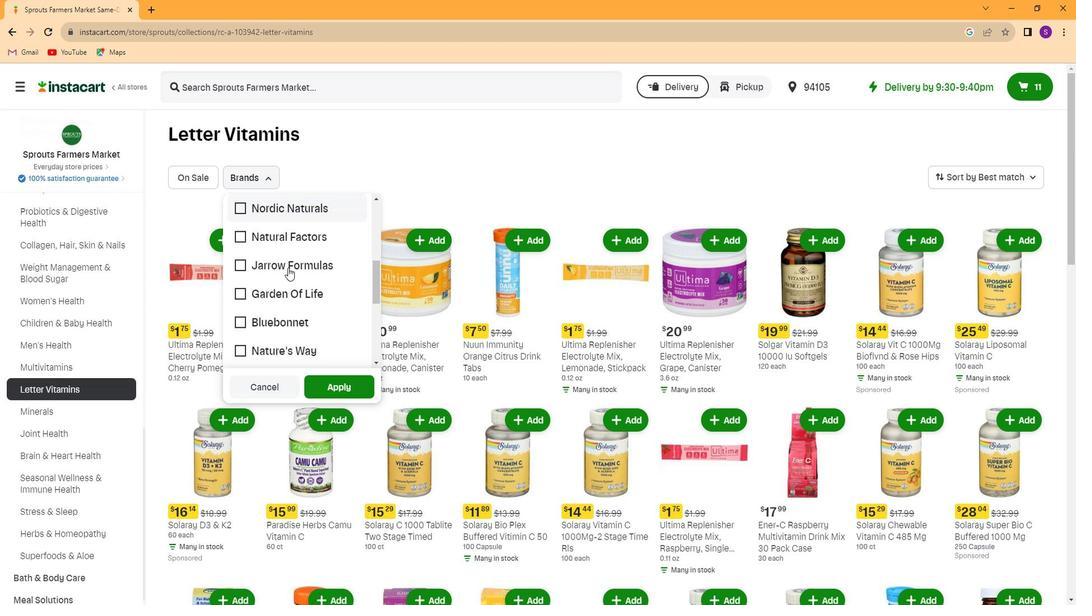
Action: Mouse scrolled (287, 274) with delta (0, 0)
Screenshot: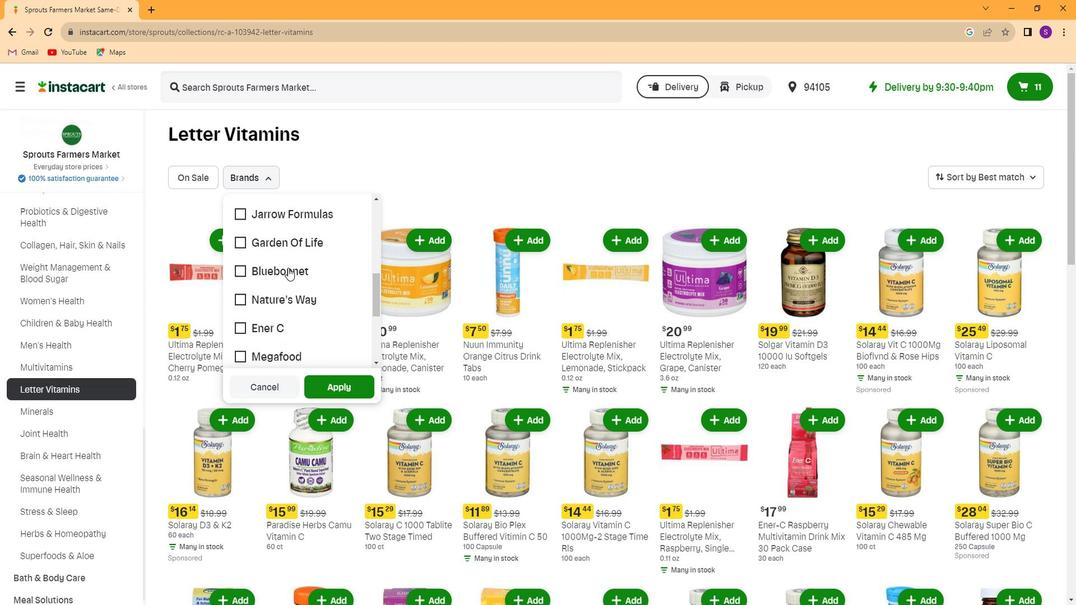 
Action: Mouse scrolled (287, 274) with delta (0, 0)
Screenshot: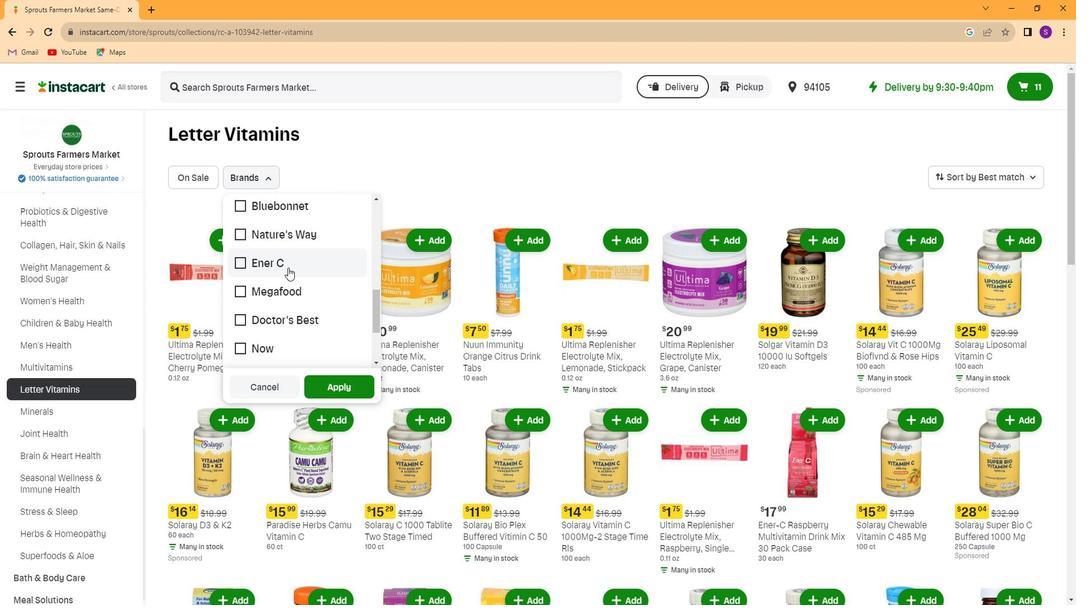 
Action: Mouse moved to (292, 296)
Screenshot: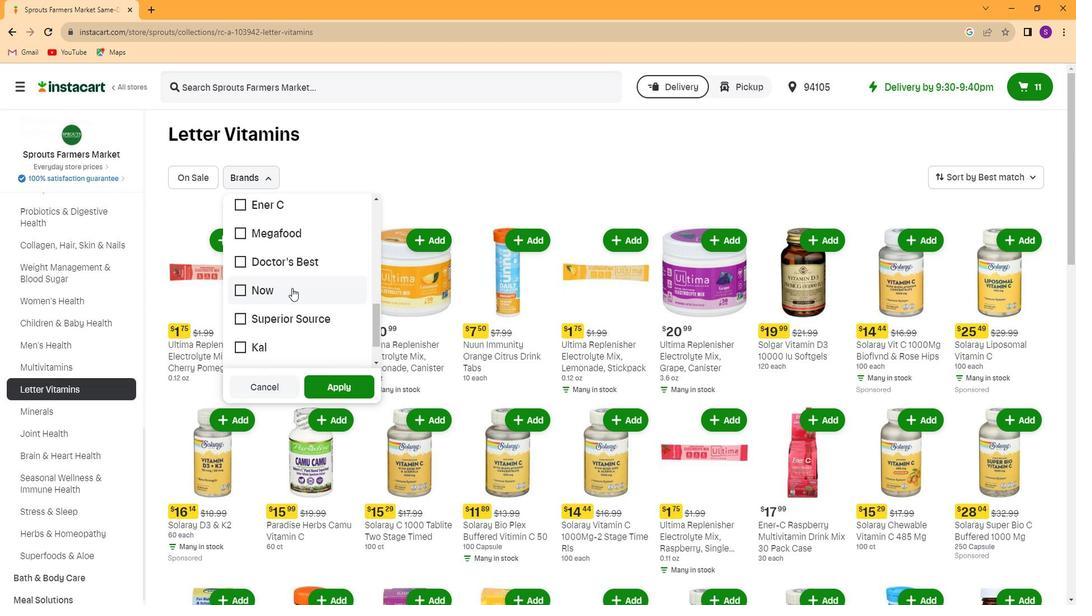 
Action: Mouse pressed left at (292, 296)
Screenshot: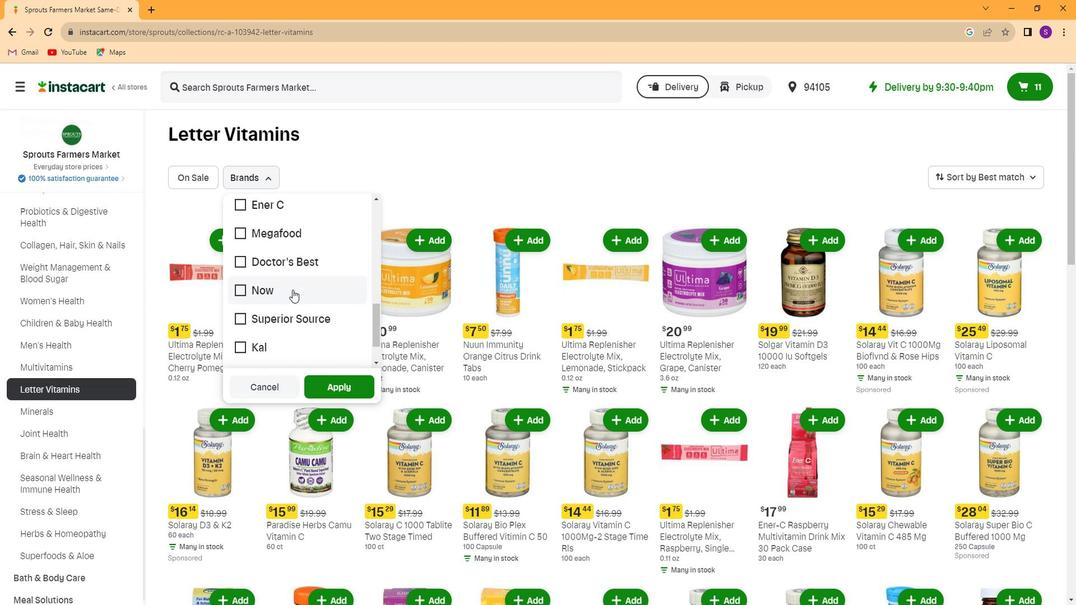 
Action: Mouse moved to (345, 399)
Screenshot: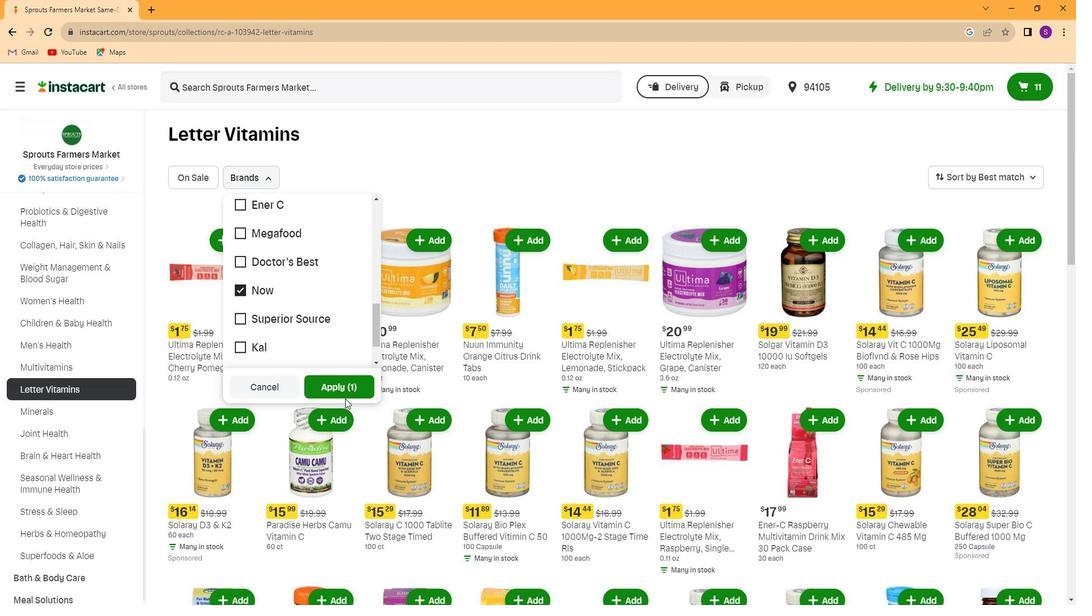 
Action: Mouse pressed left at (345, 399)
Screenshot: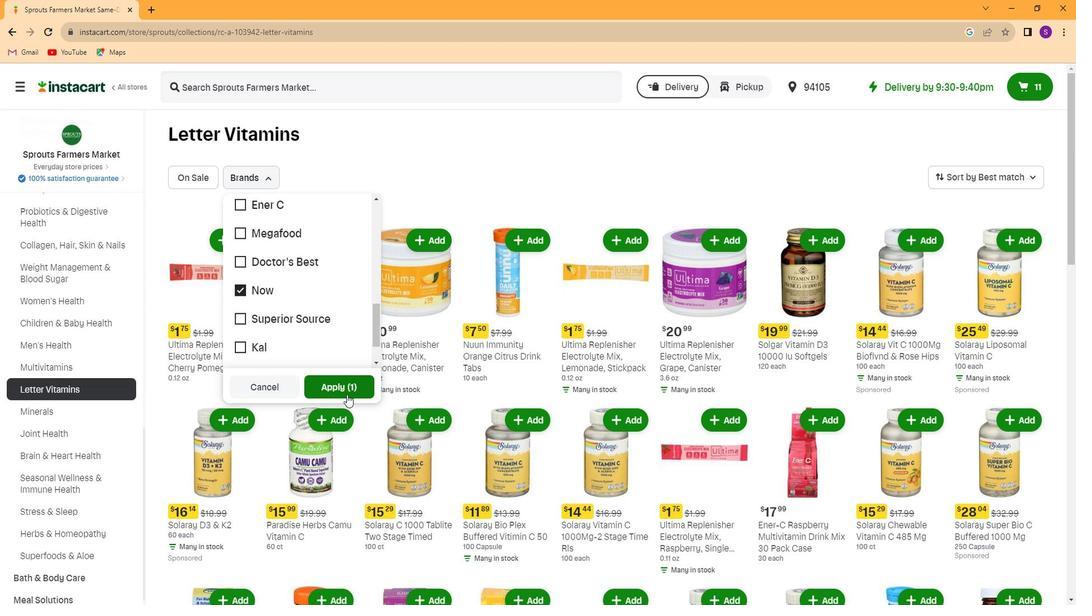 
Action: Mouse moved to (620, 435)
Screenshot: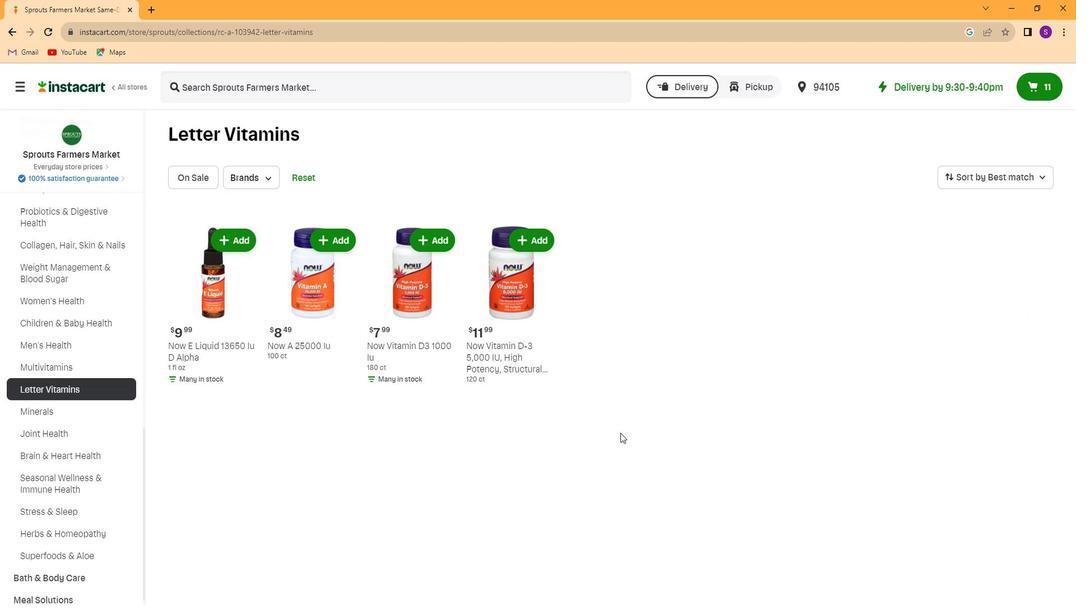 
